 Task: Enable the option "Allow rebase merging" for the repository "JS".
Action: Mouse moved to (986, 197)
Screenshot: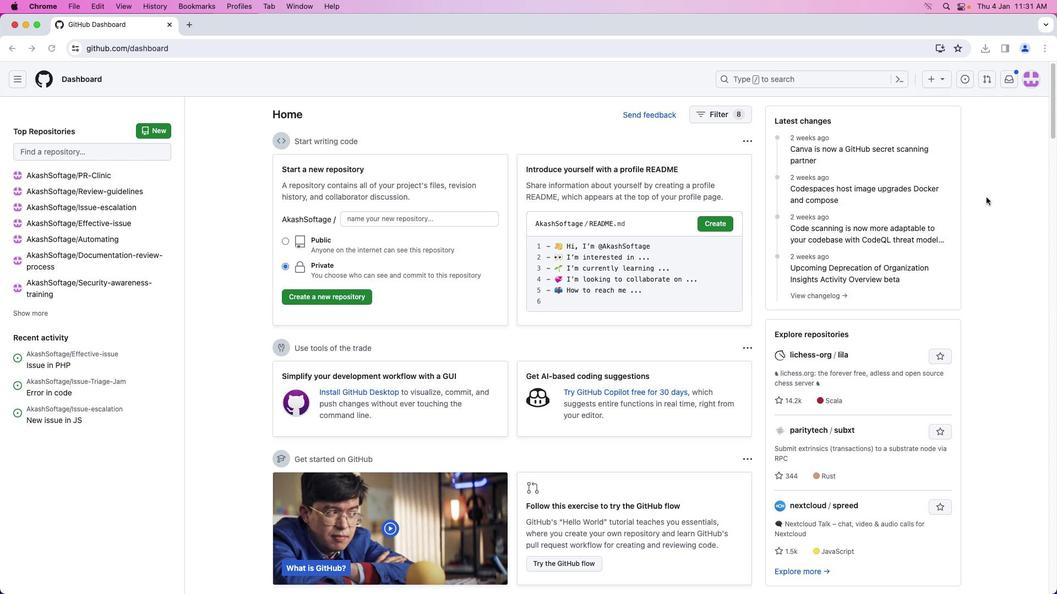 
Action: Mouse pressed left at (986, 197)
Screenshot: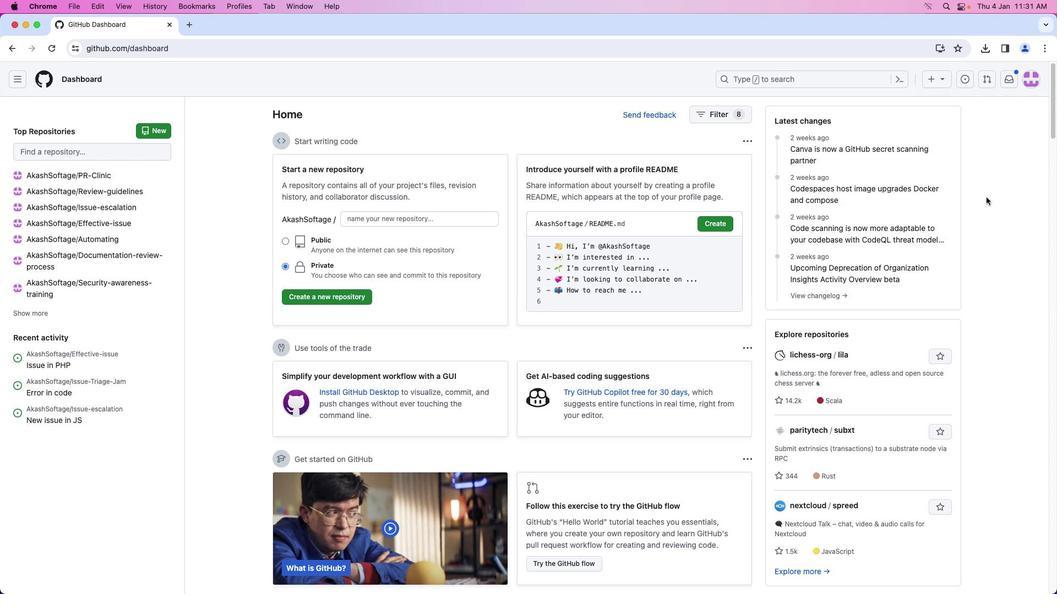 
Action: Mouse moved to (1028, 84)
Screenshot: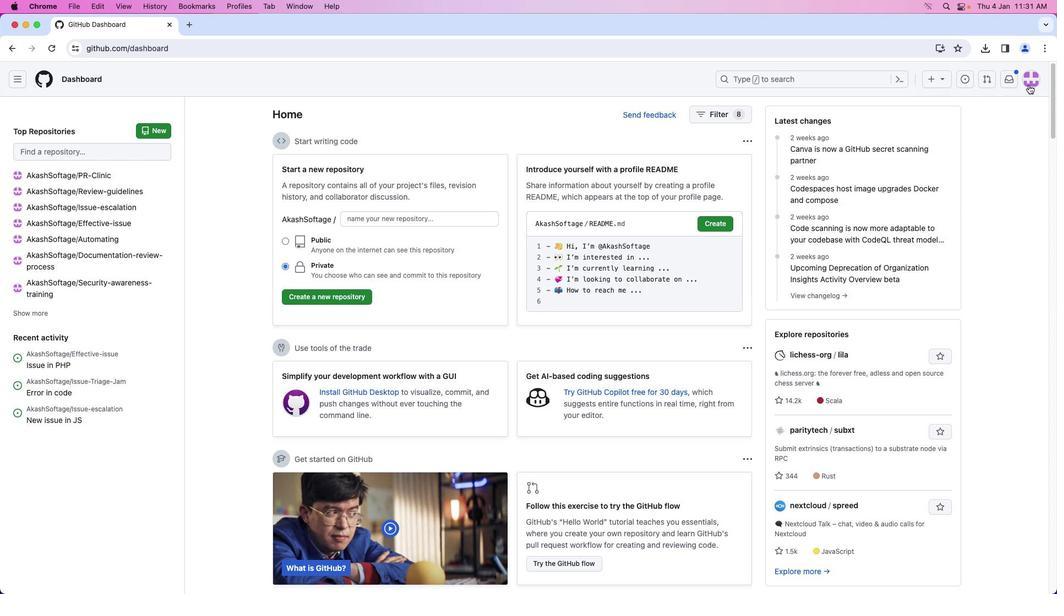 
Action: Mouse pressed left at (1028, 84)
Screenshot: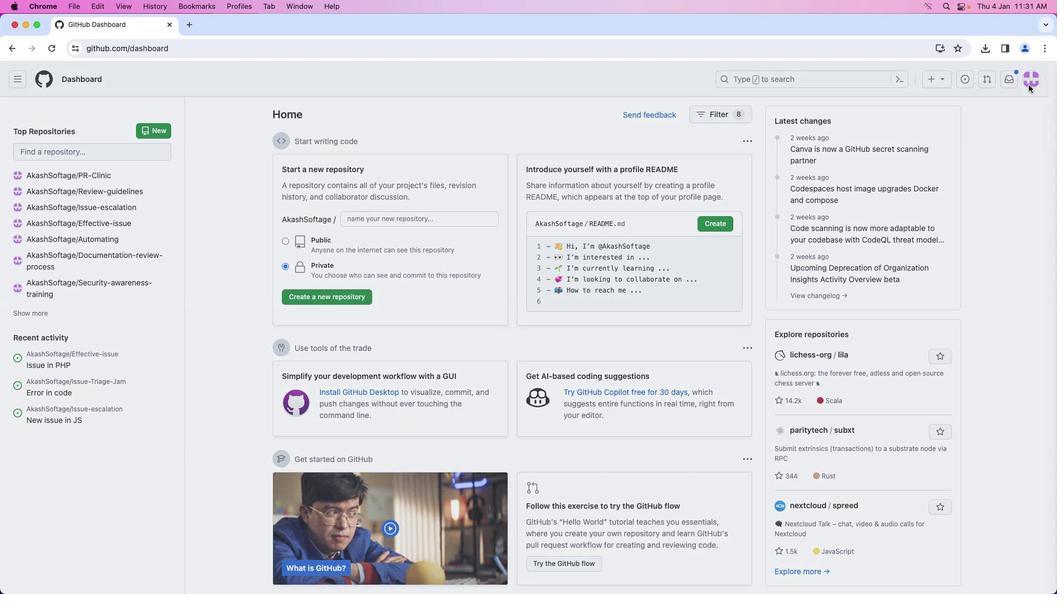 
Action: Mouse moved to (933, 183)
Screenshot: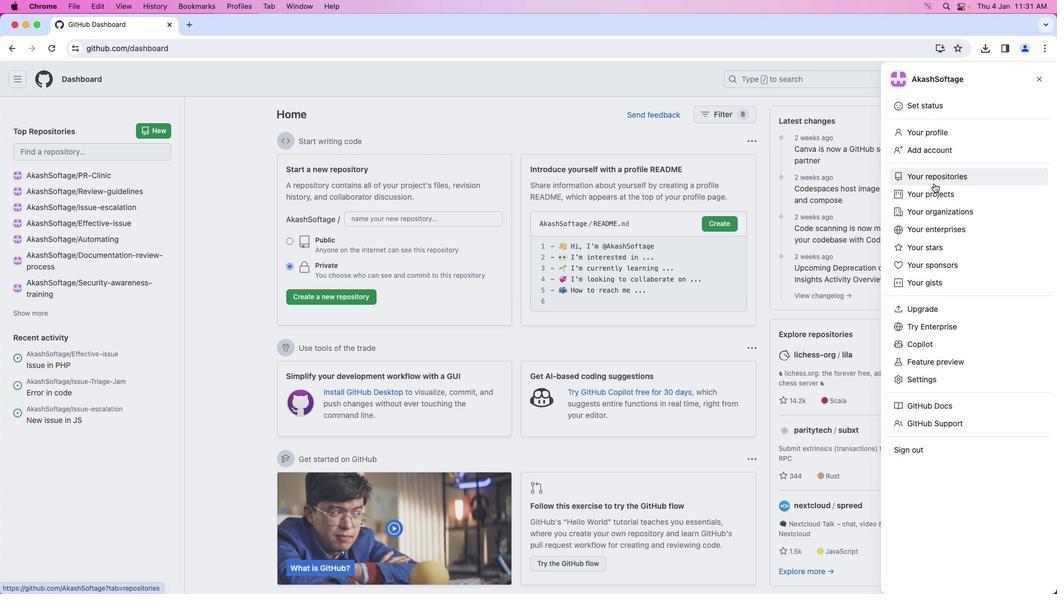 
Action: Mouse pressed left at (933, 183)
Screenshot: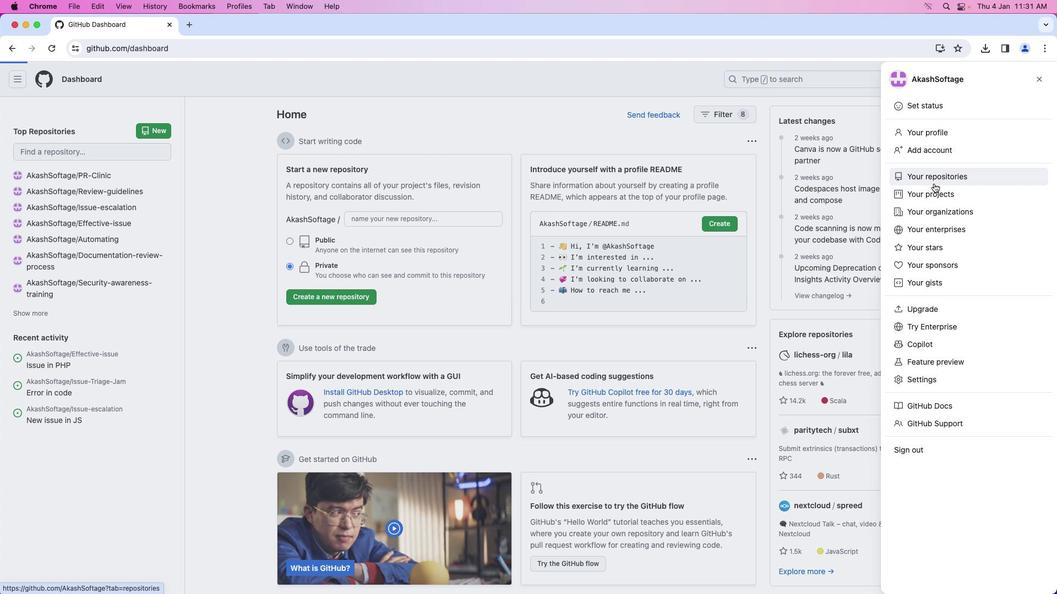 
Action: Mouse moved to (373, 178)
Screenshot: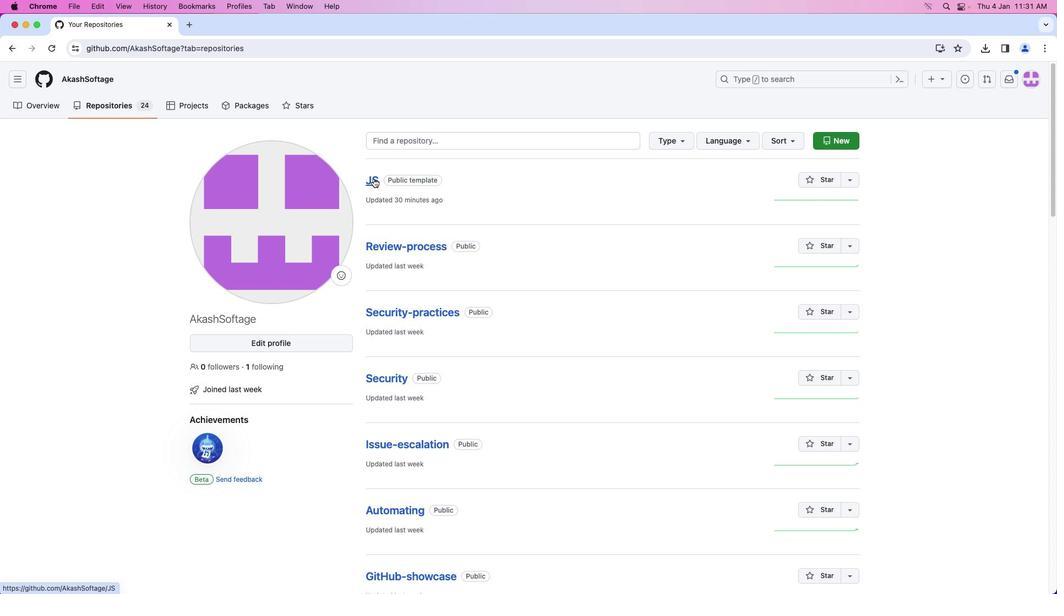 
Action: Mouse pressed left at (373, 178)
Screenshot: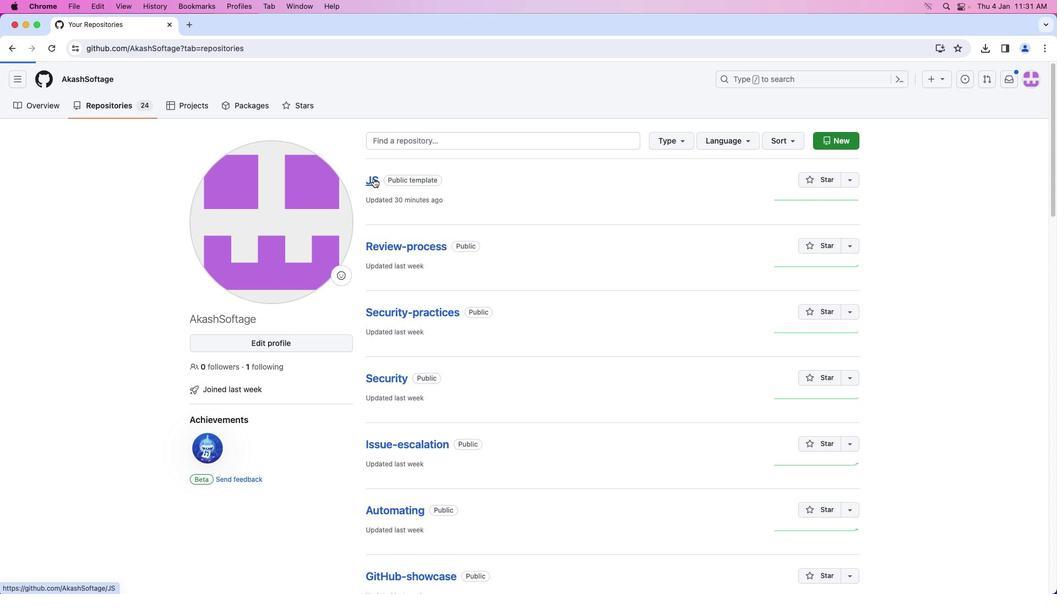 
Action: Mouse moved to (530, 109)
Screenshot: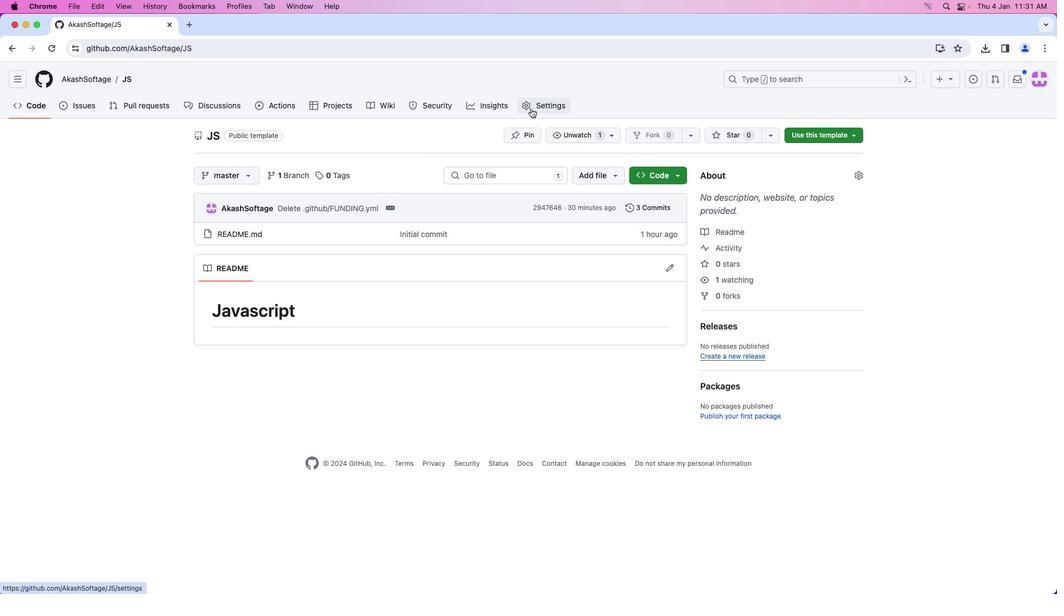 
Action: Mouse pressed left at (530, 109)
Screenshot: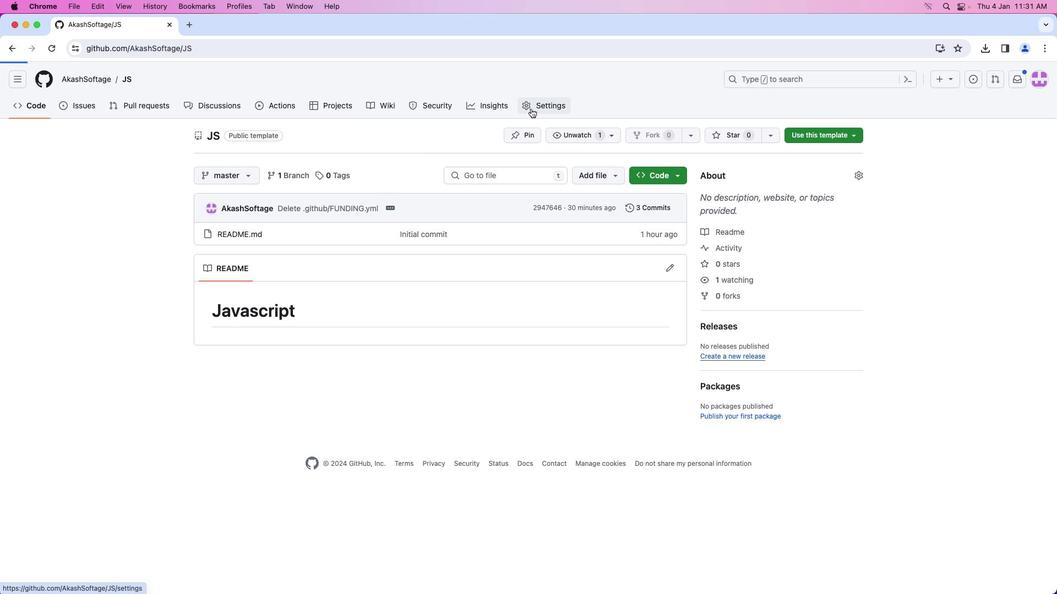 
Action: Mouse moved to (438, 193)
Screenshot: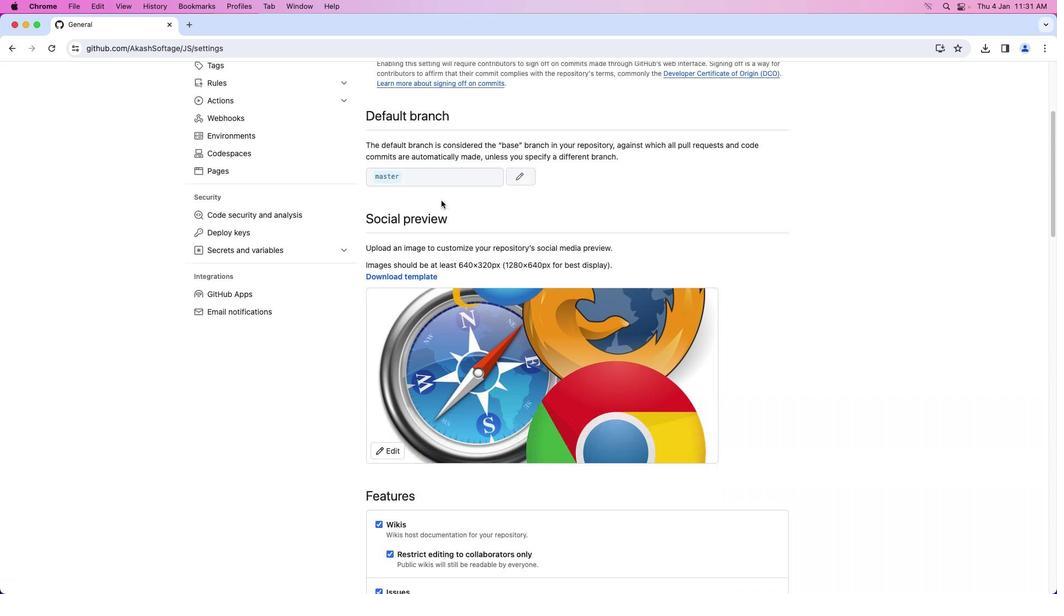 
Action: Mouse scrolled (438, 193) with delta (0, 0)
Screenshot: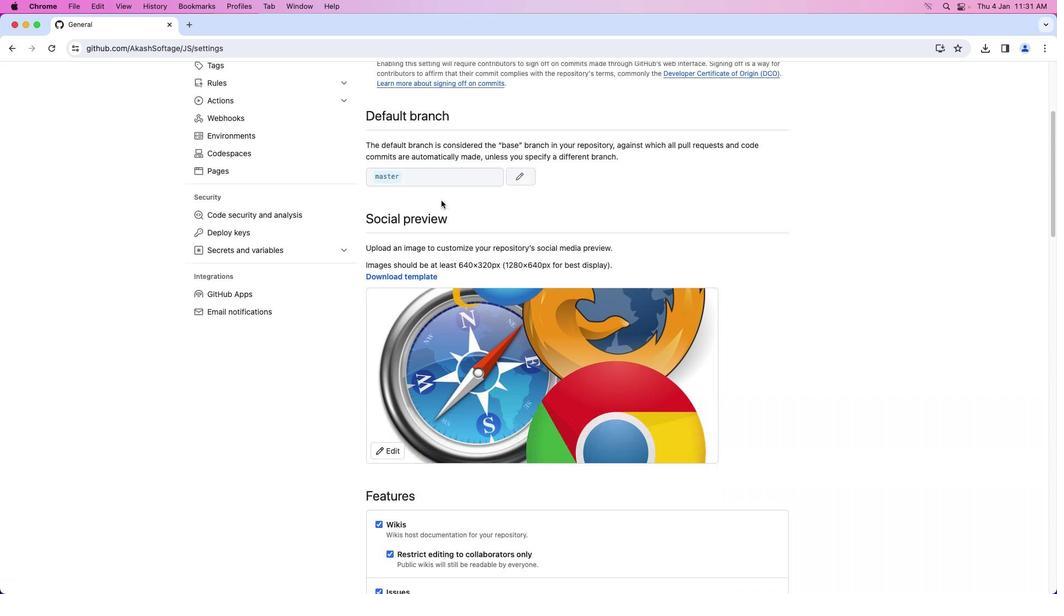 
Action: Mouse moved to (438, 195)
Screenshot: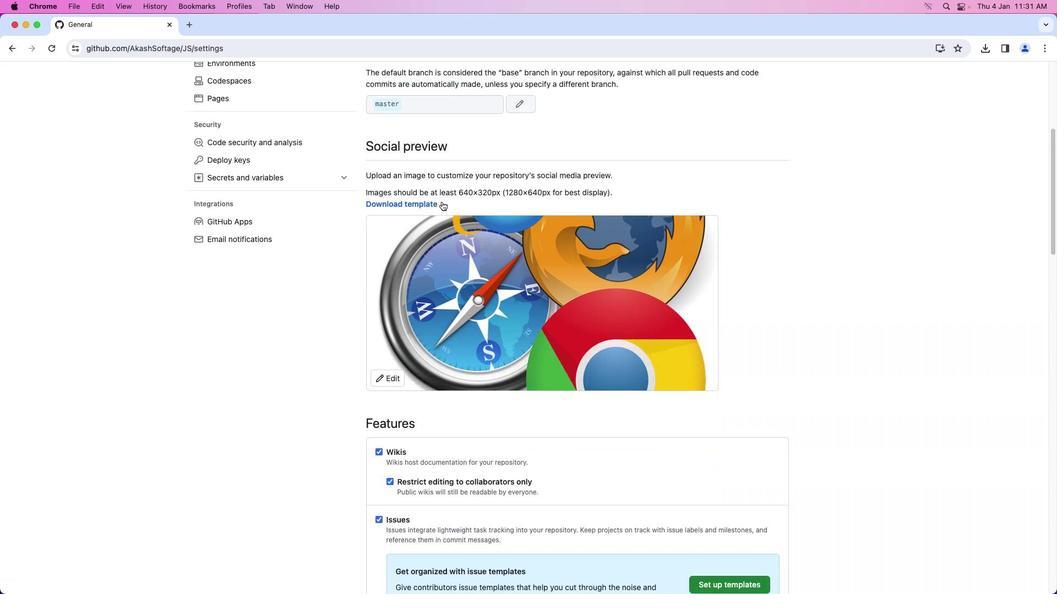 
Action: Mouse scrolled (438, 195) with delta (0, 0)
Screenshot: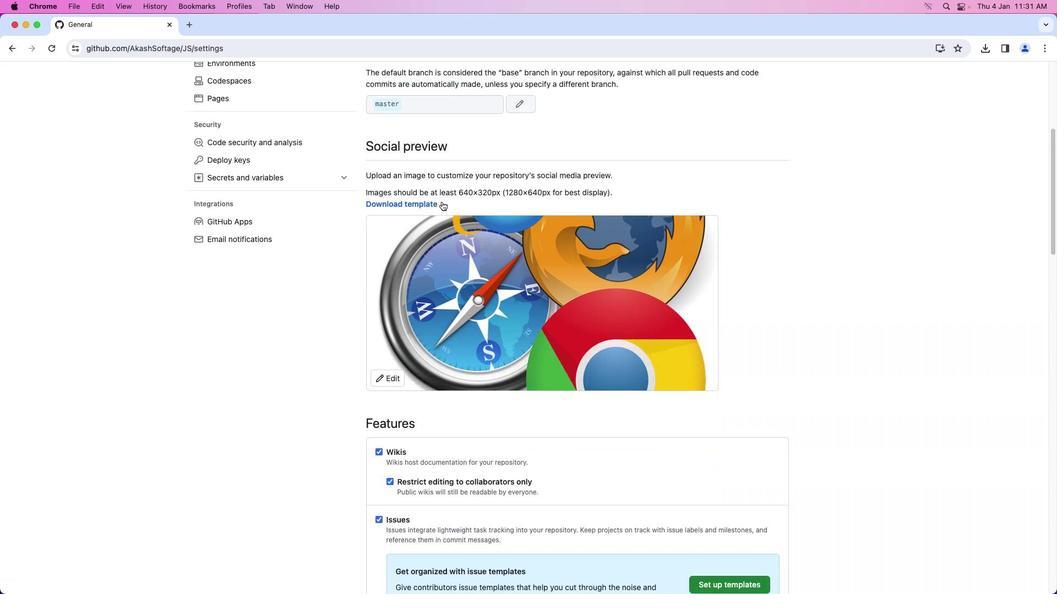 
Action: Mouse moved to (438, 196)
Screenshot: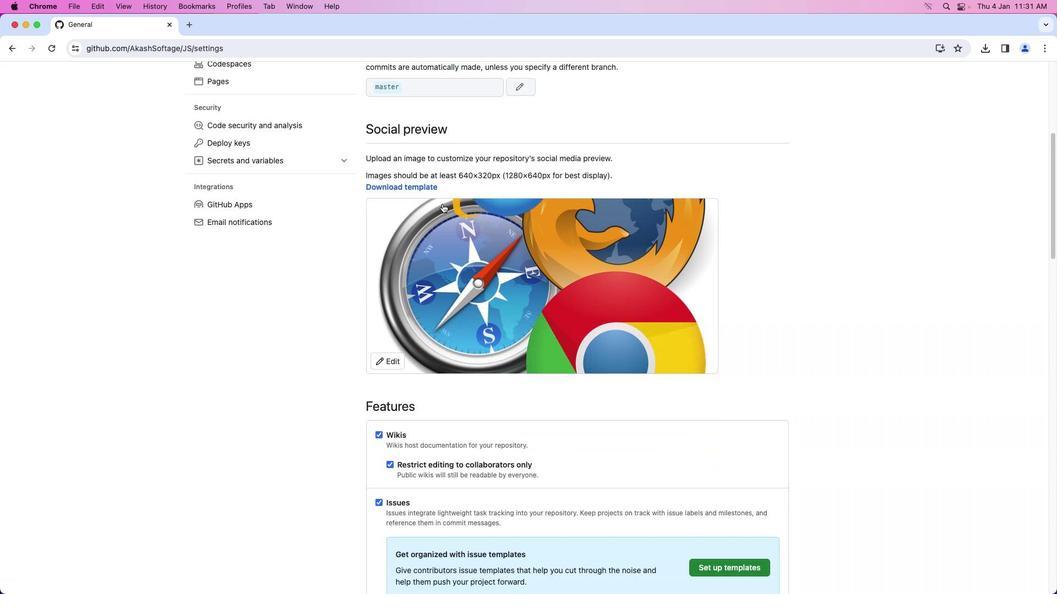 
Action: Mouse scrolled (438, 196) with delta (0, -1)
Screenshot: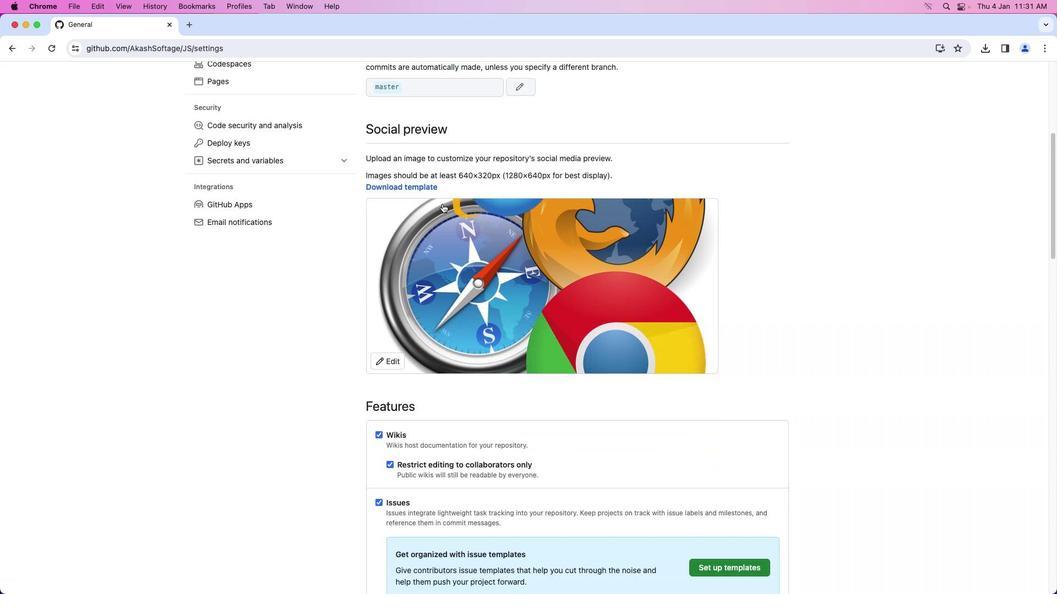 
Action: Mouse moved to (438, 197)
Screenshot: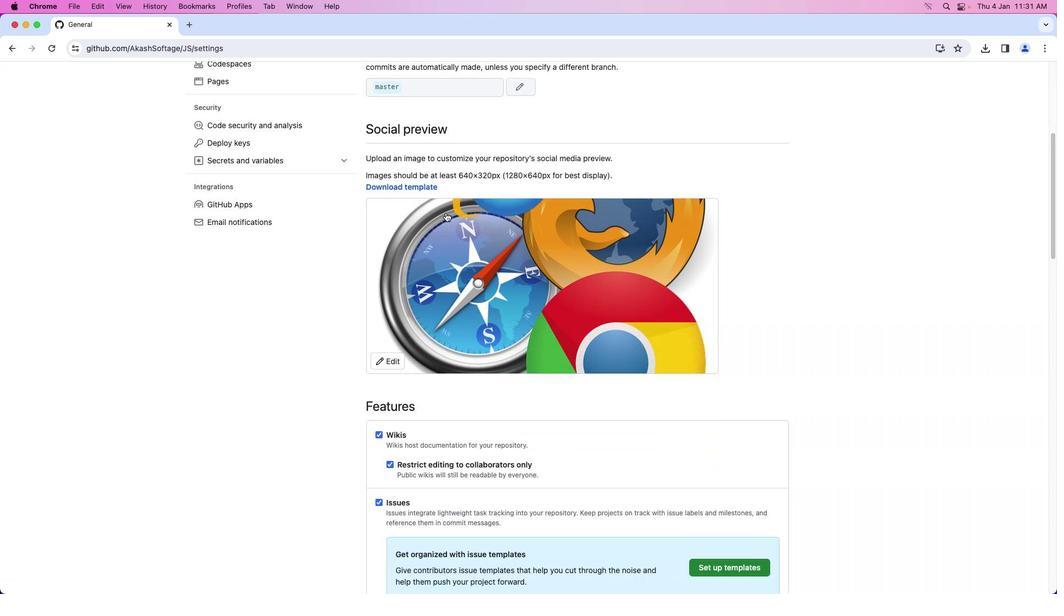 
Action: Mouse scrolled (438, 197) with delta (0, -2)
Screenshot: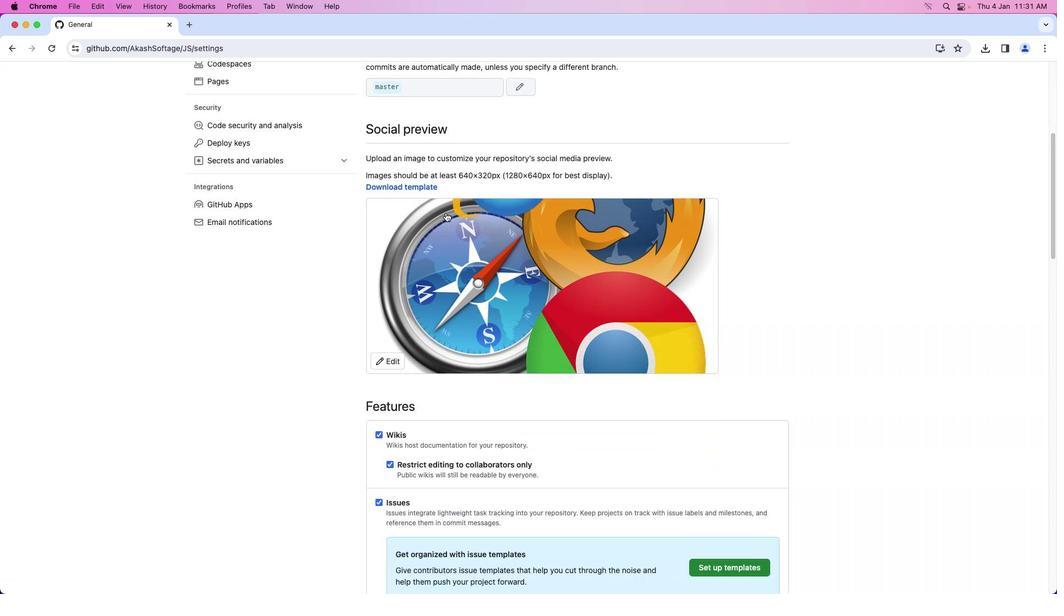 
Action: Mouse moved to (439, 198)
Screenshot: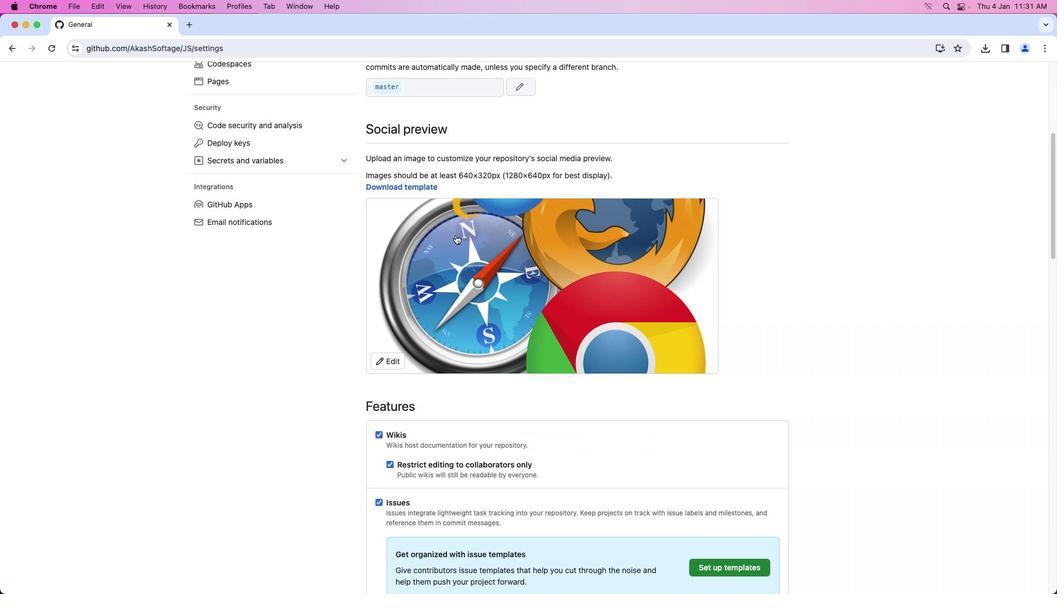 
Action: Mouse scrolled (439, 198) with delta (0, -2)
Screenshot: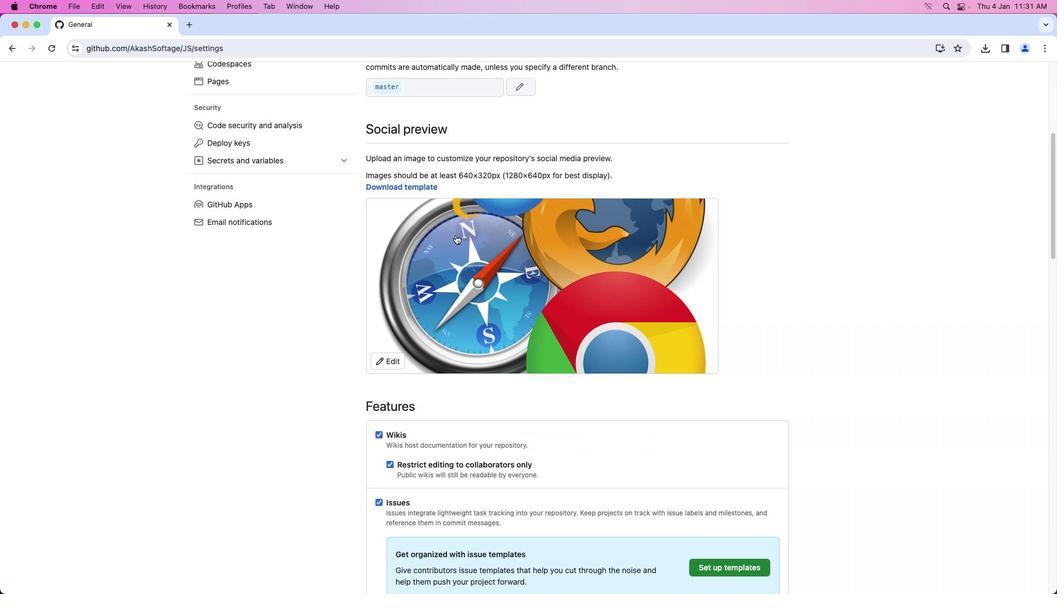 
Action: Mouse moved to (459, 237)
Screenshot: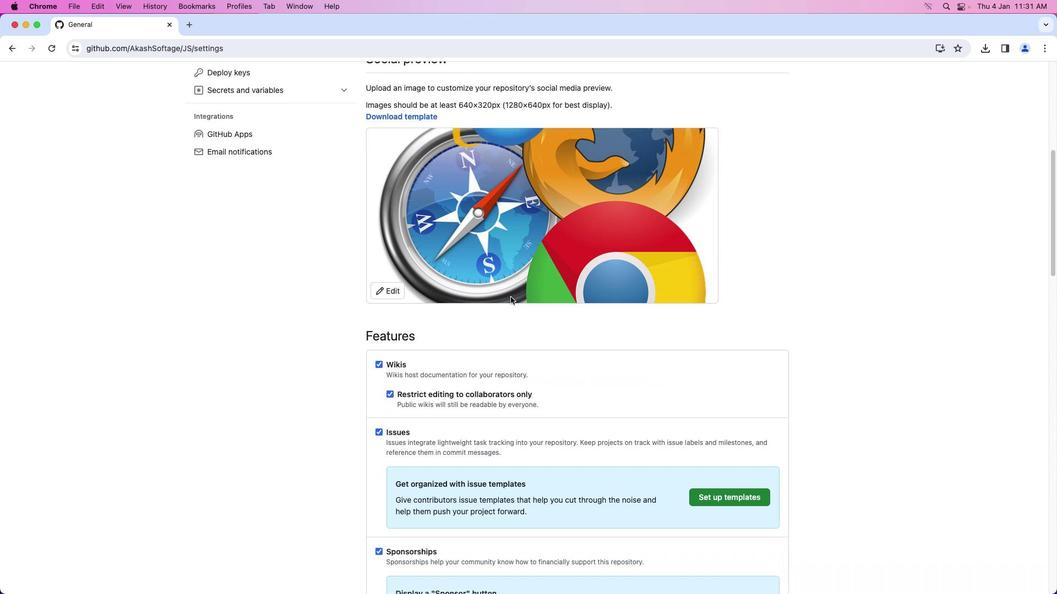 
Action: Mouse scrolled (459, 237) with delta (0, 0)
Screenshot: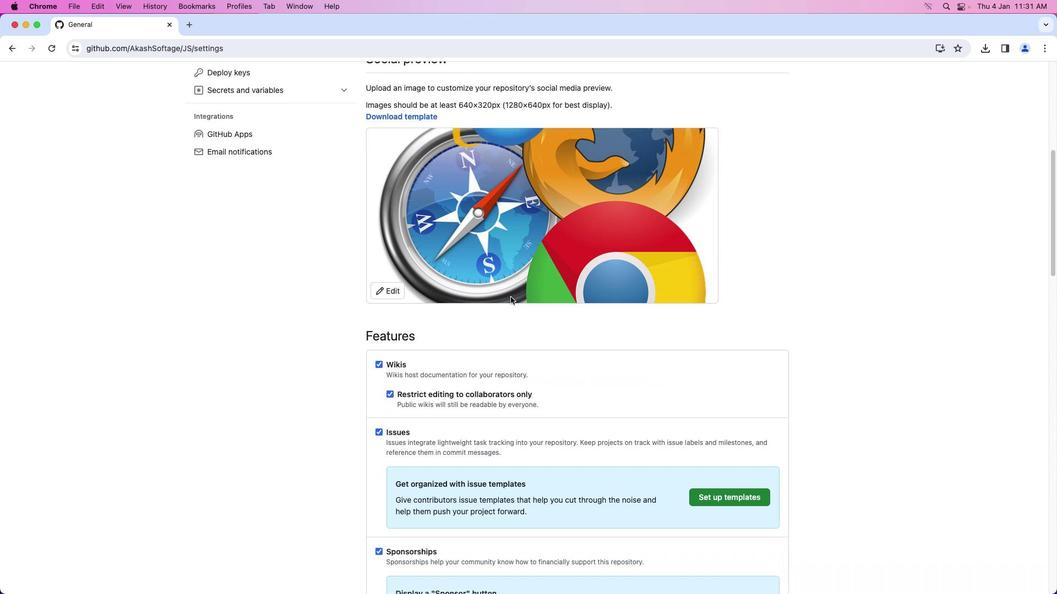 
Action: Mouse moved to (469, 243)
Screenshot: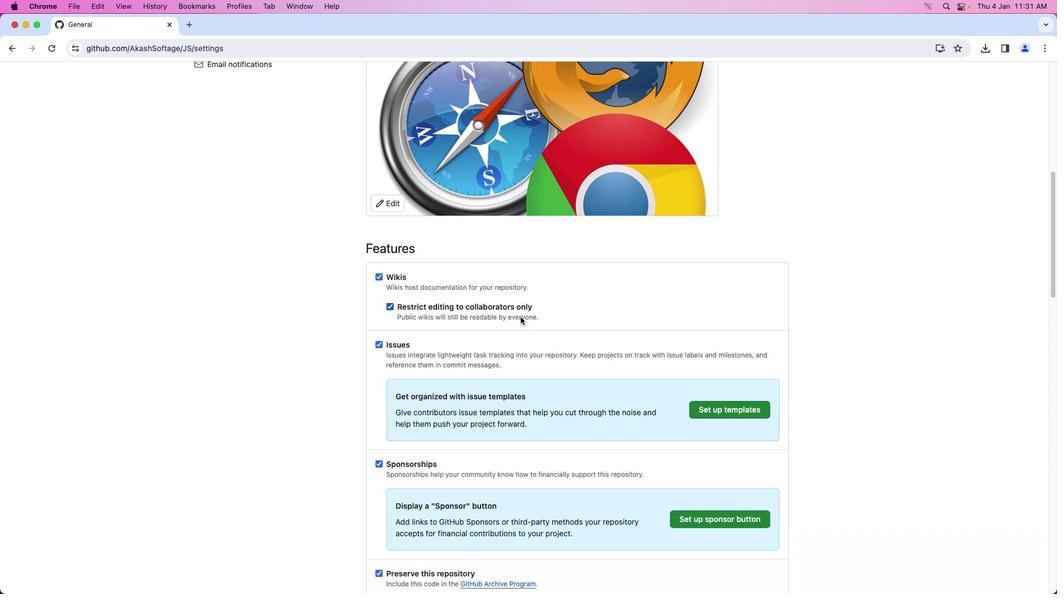 
Action: Mouse scrolled (469, 243) with delta (0, 0)
Screenshot: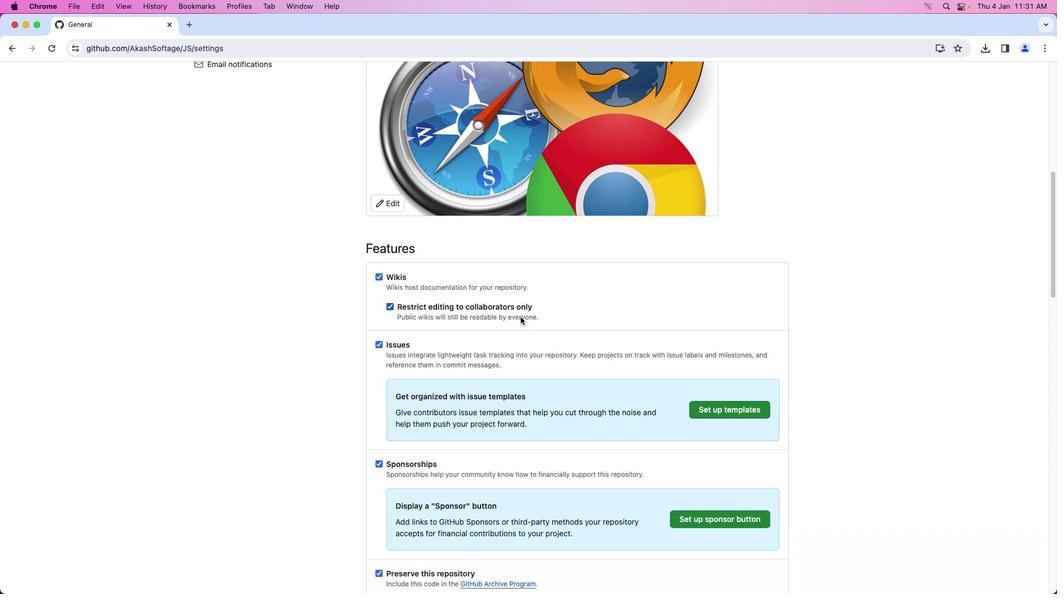 
Action: Mouse moved to (486, 263)
Screenshot: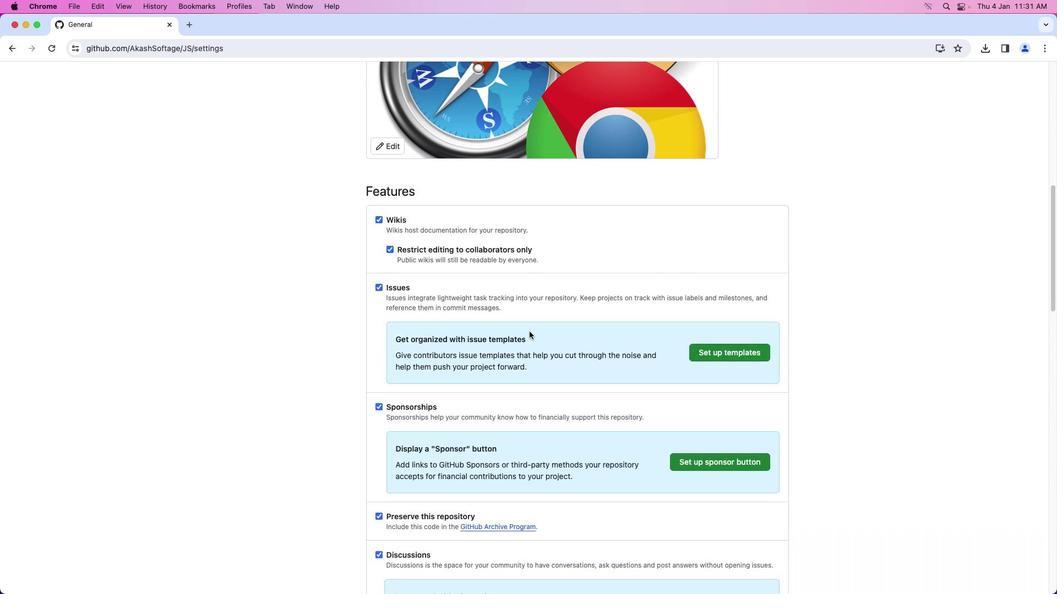 
Action: Mouse scrolled (486, 263) with delta (0, -1)
Screenshot: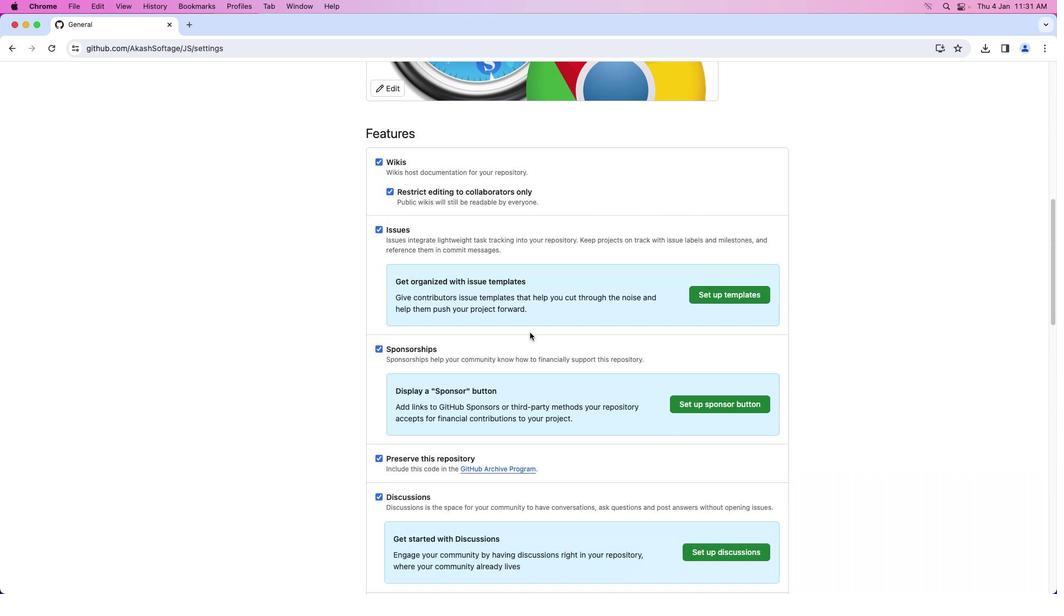 
Action: Mouse moved to (497, 275)
Screenshot: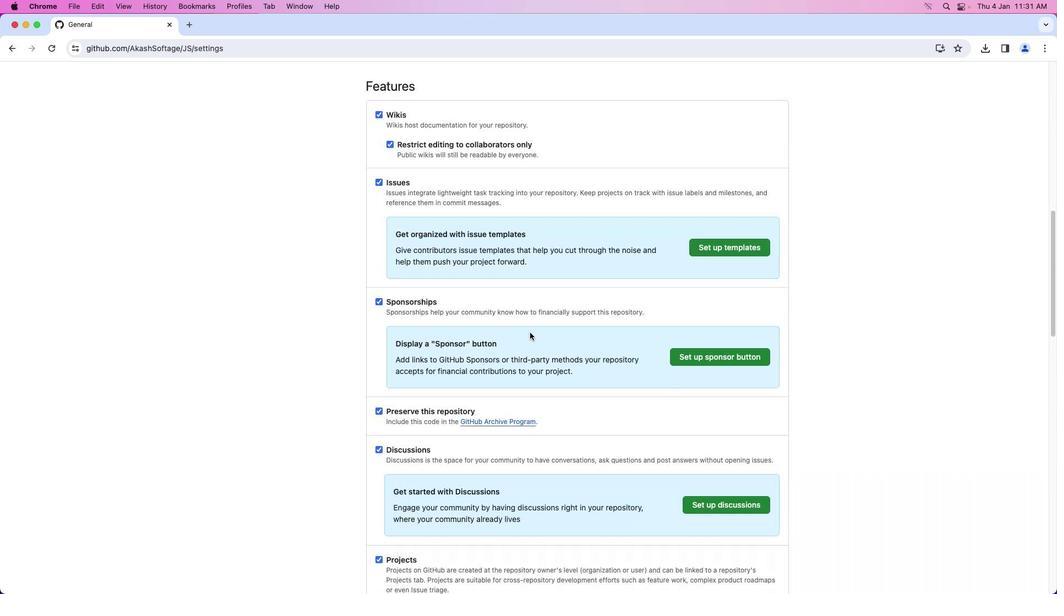 
Action: Mouse scrolled (497, 275) with delta (0, -1)
Screenshot: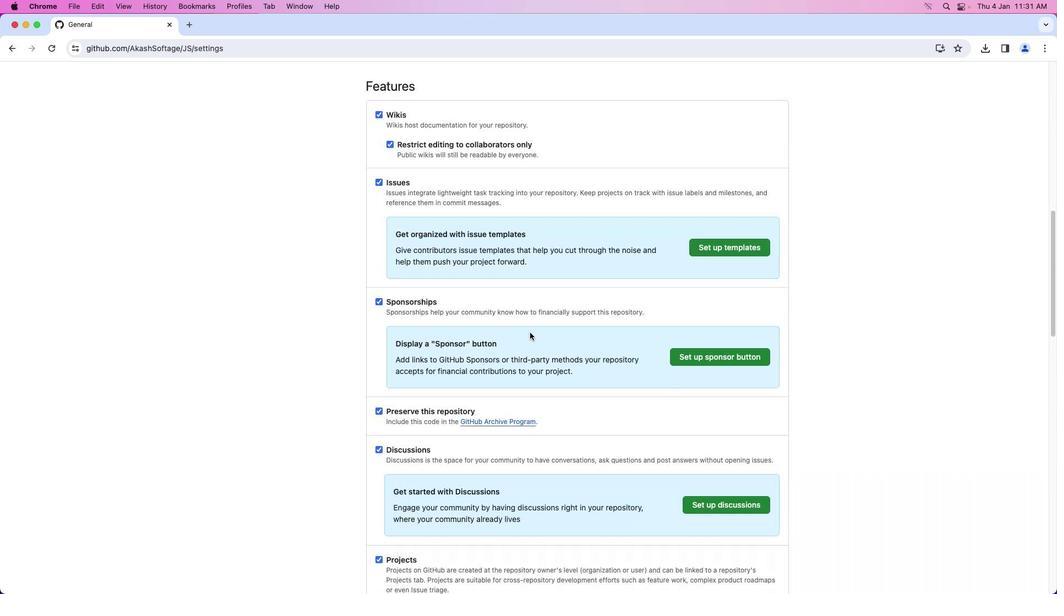 
Action: Mouse moved to (503, 285)
Screenshot: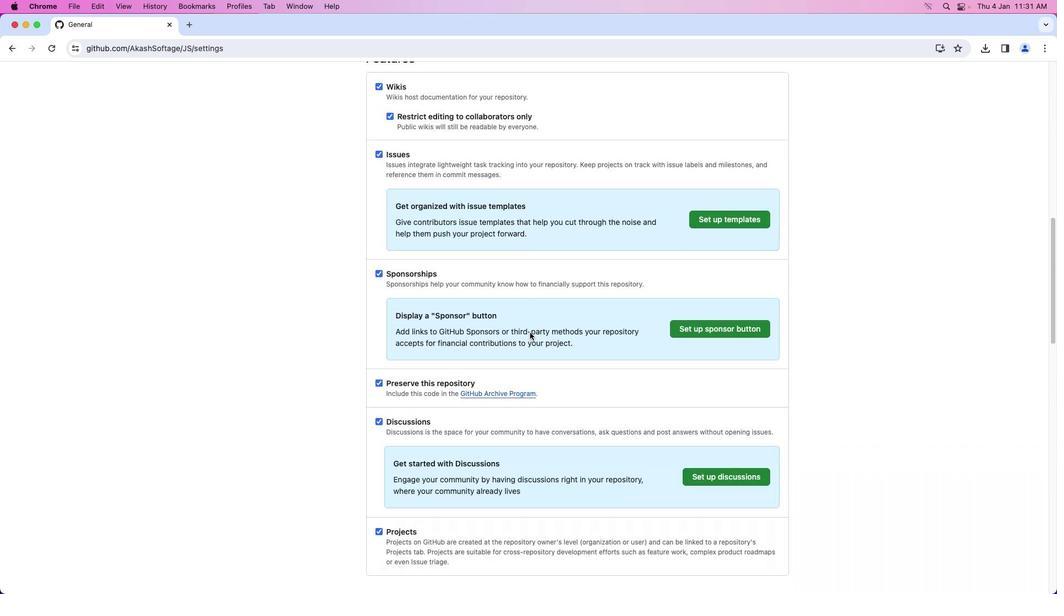 
Action: Mouse scrolled (503, 285) with delta (0, -2)
Screenshot: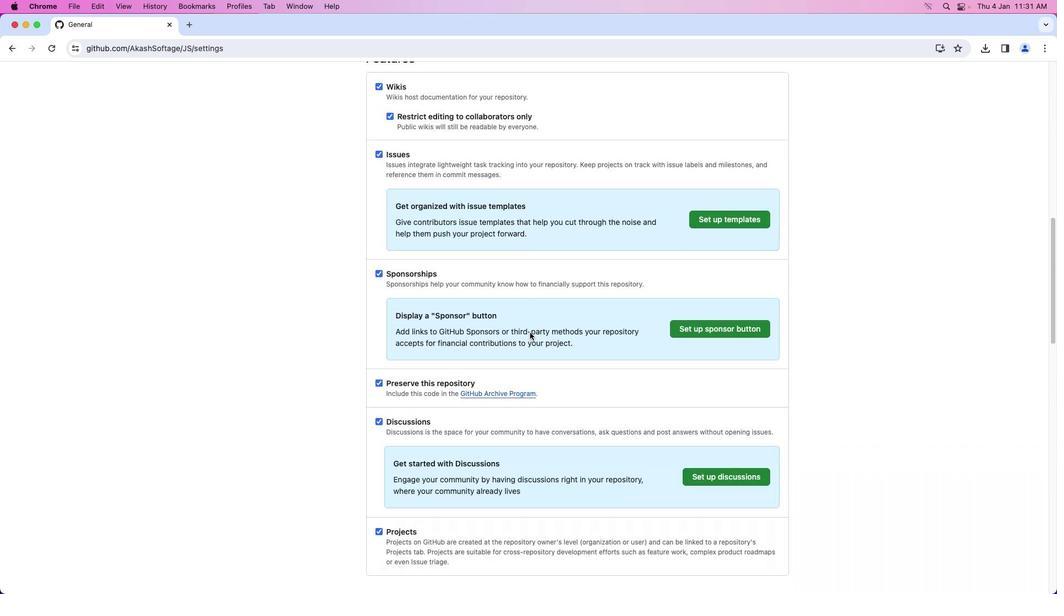 
Action: Mouse moved to (519, 315)
Screenshot: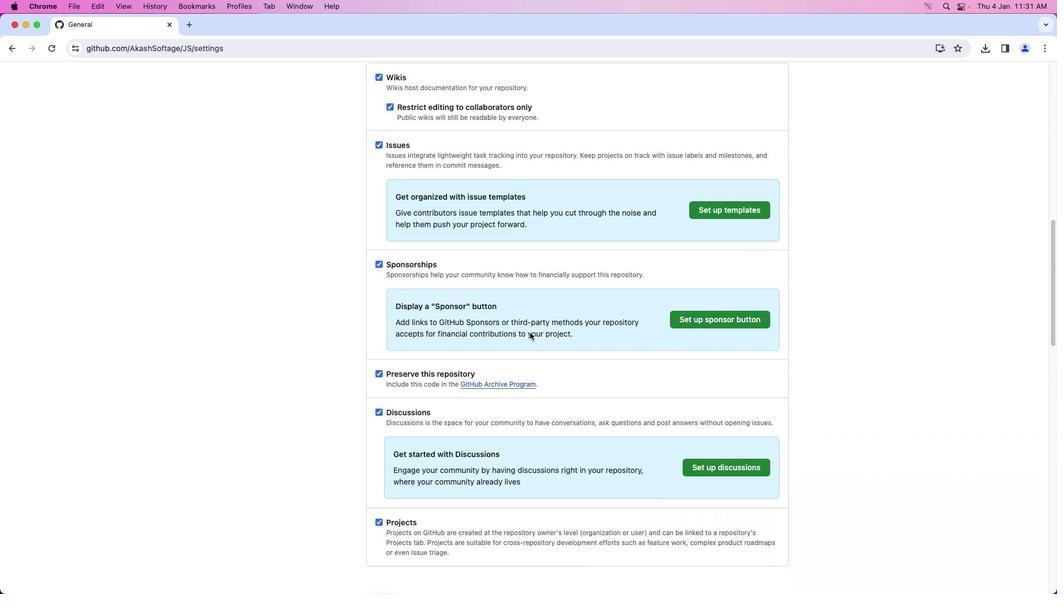 
Action: Mouse scrolled (519, 315) with delta (0, -2)
Screenshot: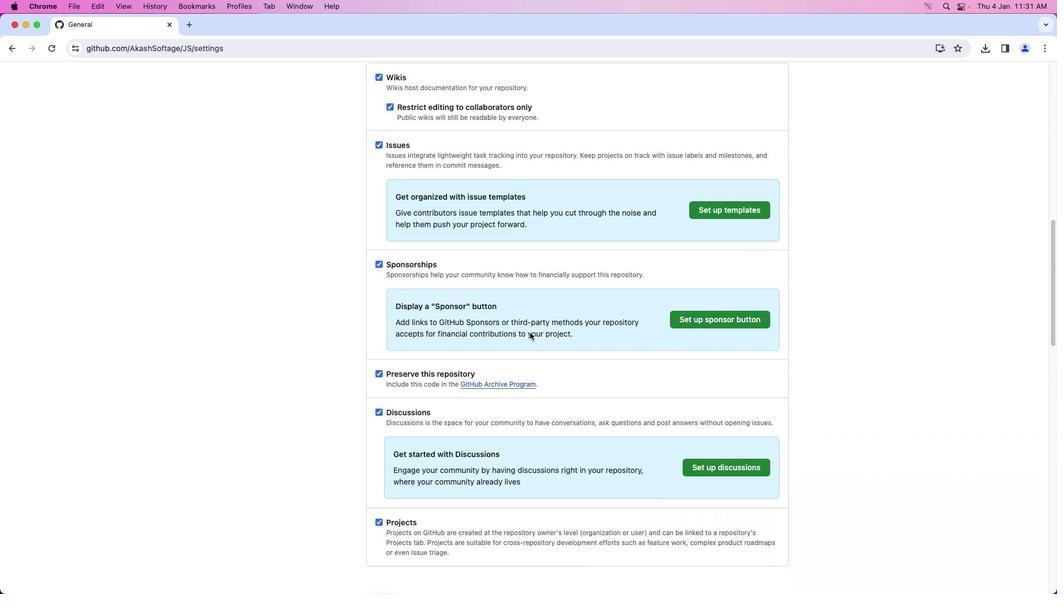 
Action: Mouse moved to (530, 333)
Screenshot: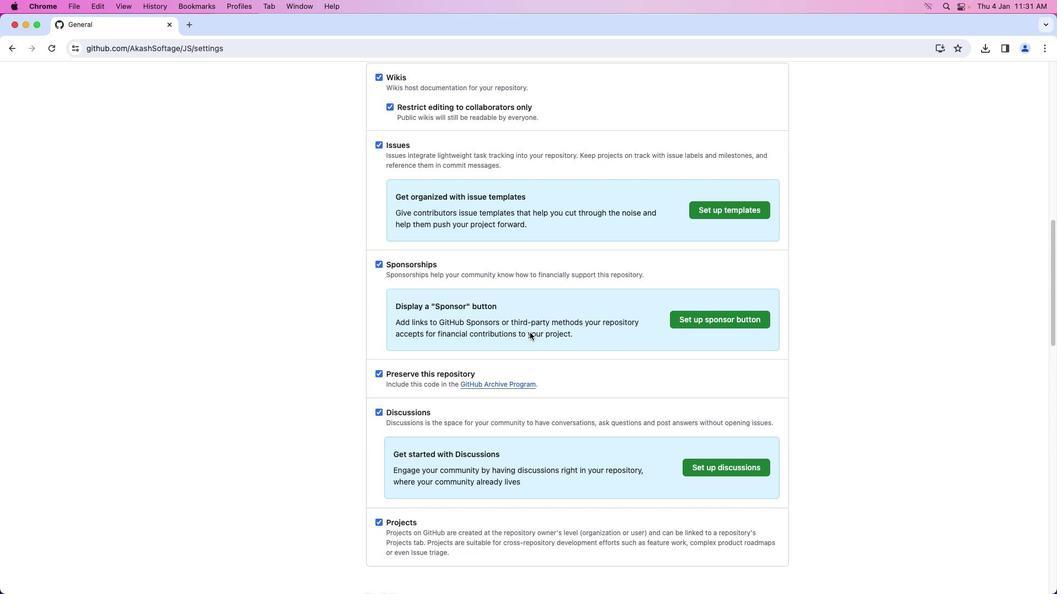 
Action: Mouse scrolled (530, 333) with delta (0, 0)
Screenshot: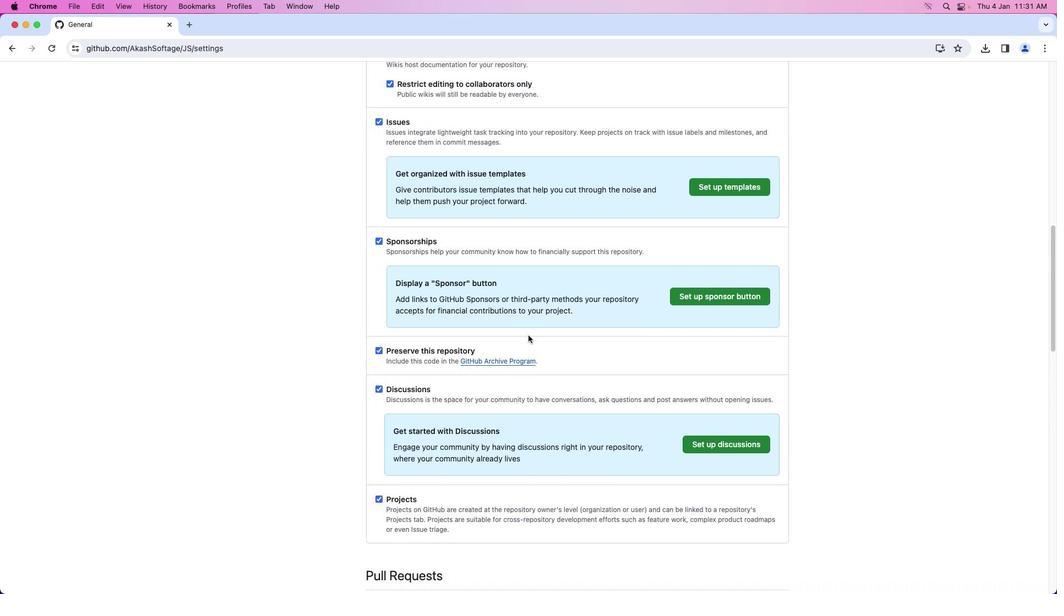 
Action: Mouse moved to (529, 333)
Screenshot: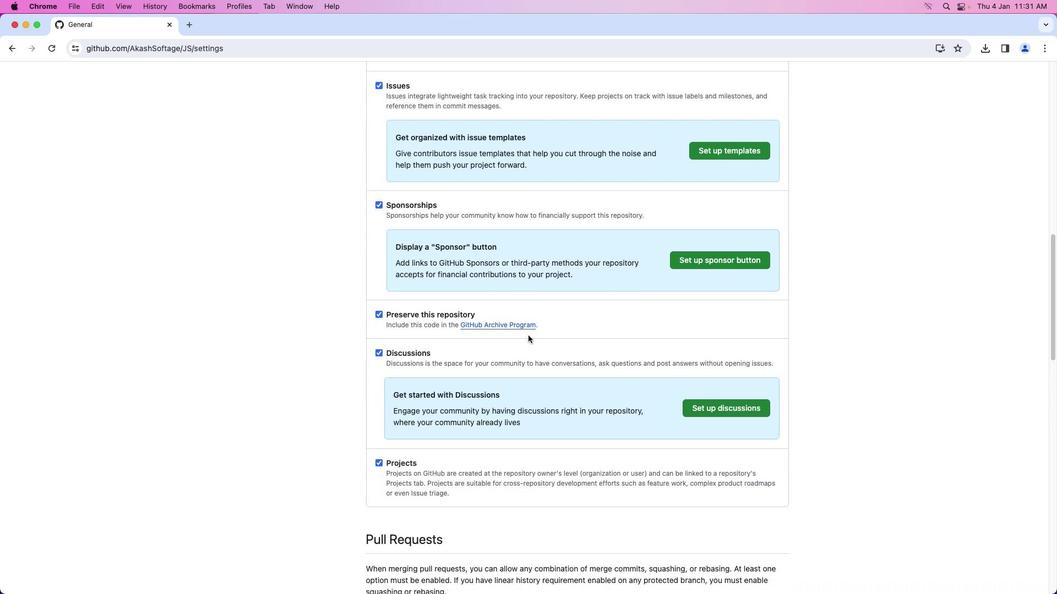 
Action: Mouse scrolled (529, 333) with delta (0, 0)
Screenshot: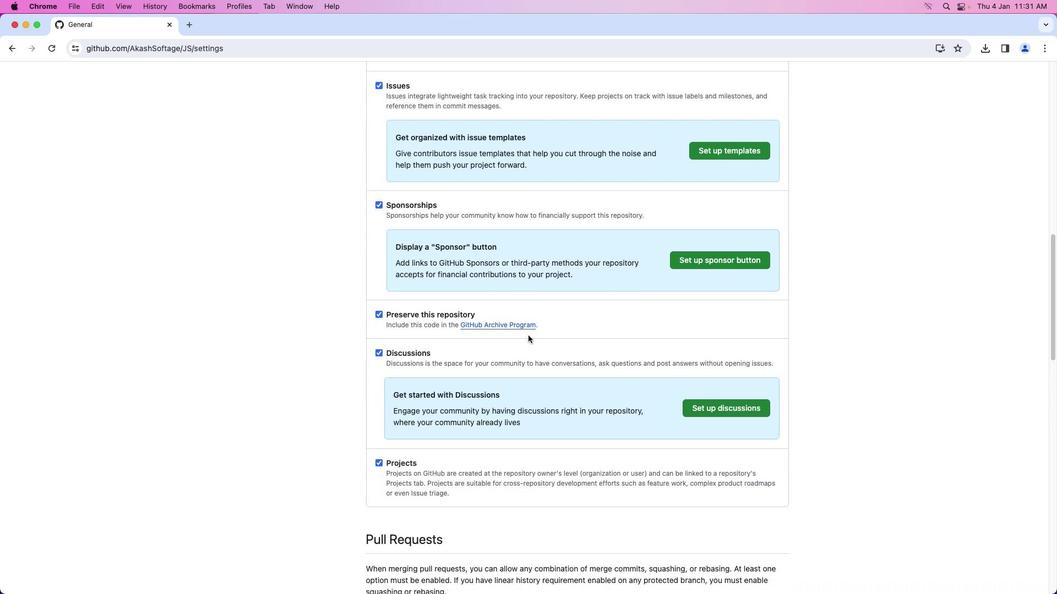 
Action: Mouse moved to (528, 335)
Screenshot: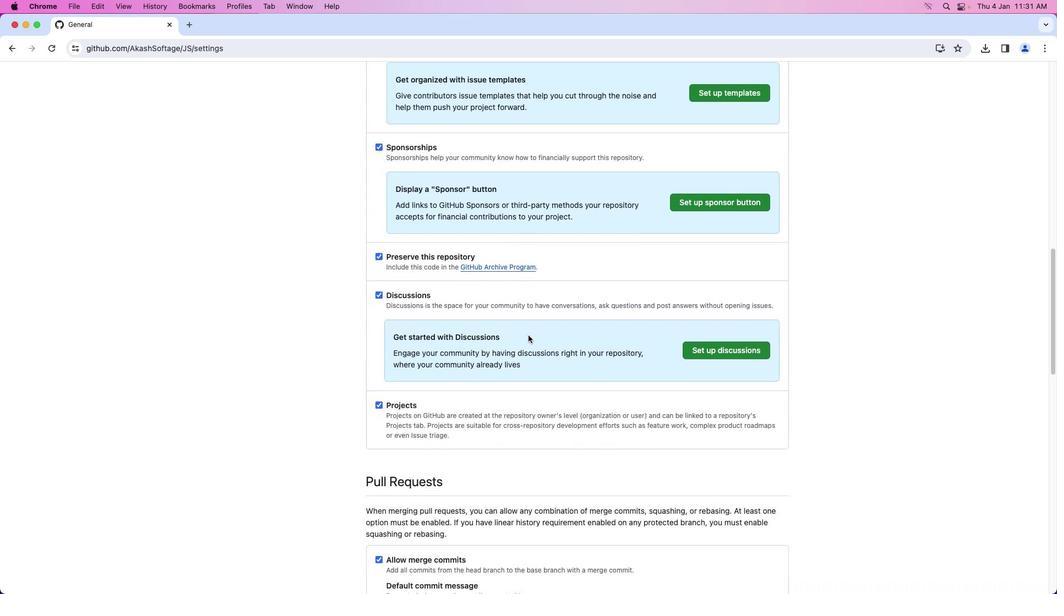 
Action: Mouse scrolled (528, 335) with delta (0, 0)
Screenshot: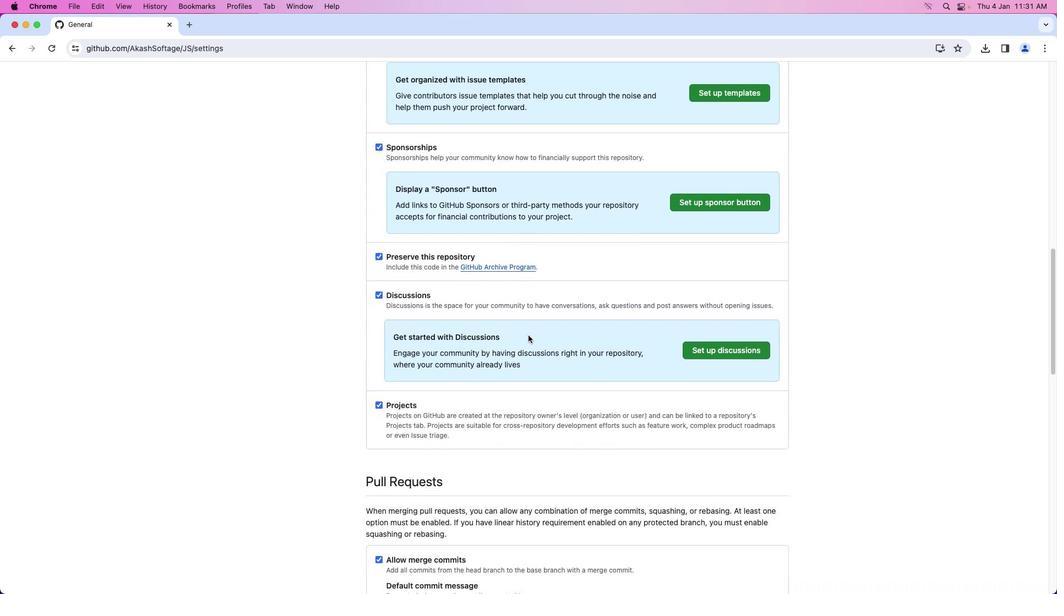 
Action: Mouse moved to (528, 335)
Screenshot: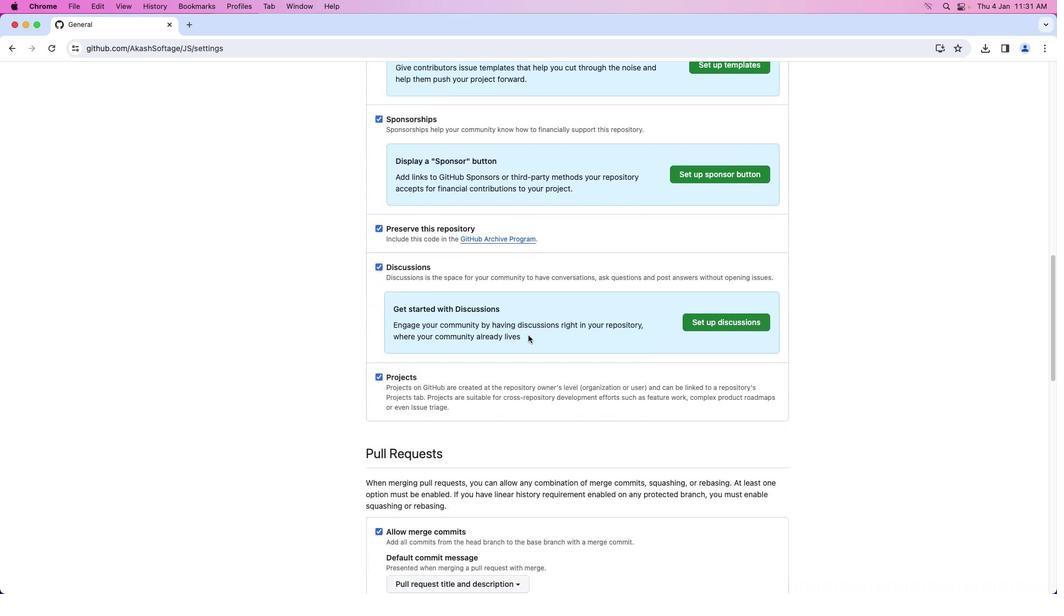 
Action: Mouse scrolled (528, 335) with delta (0, -1)
Screenshot: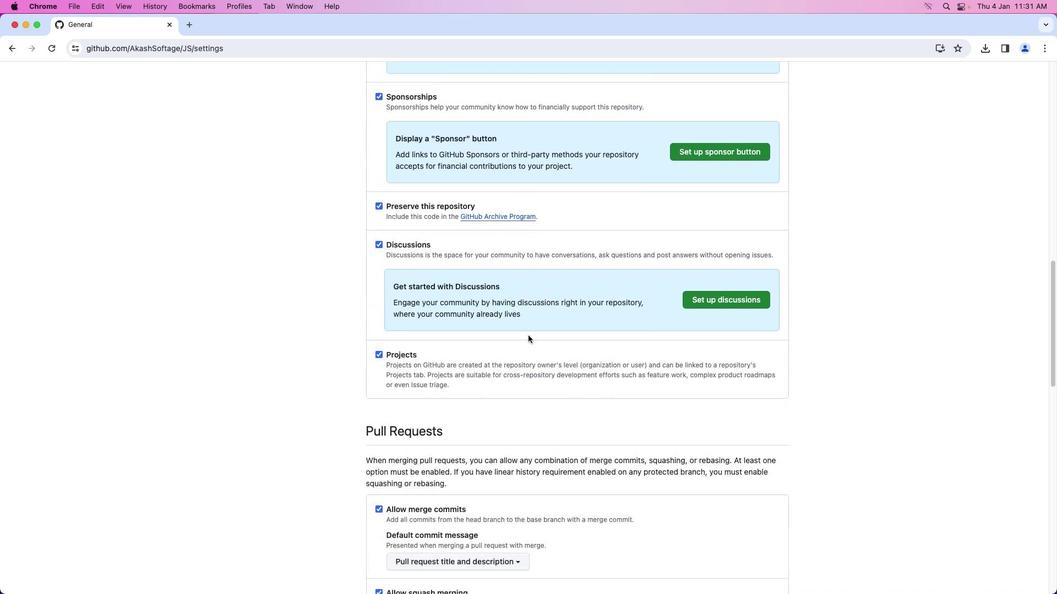 
Action: Mouse moved to (528, 335)
Screenshot: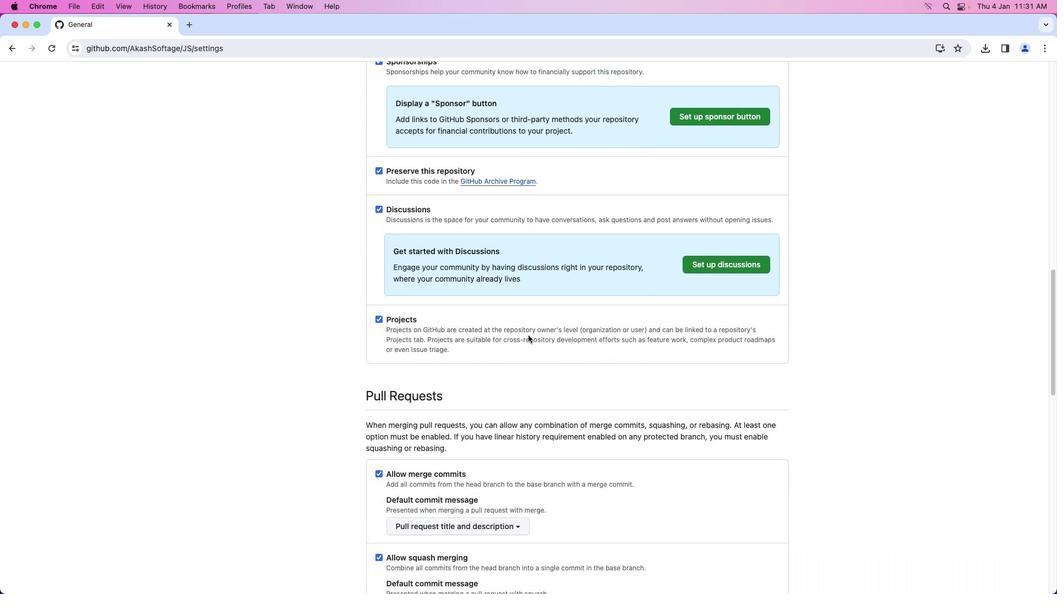 
Action: Mouse scrolled (528, 335) with delta (0, -1)
Screenshot: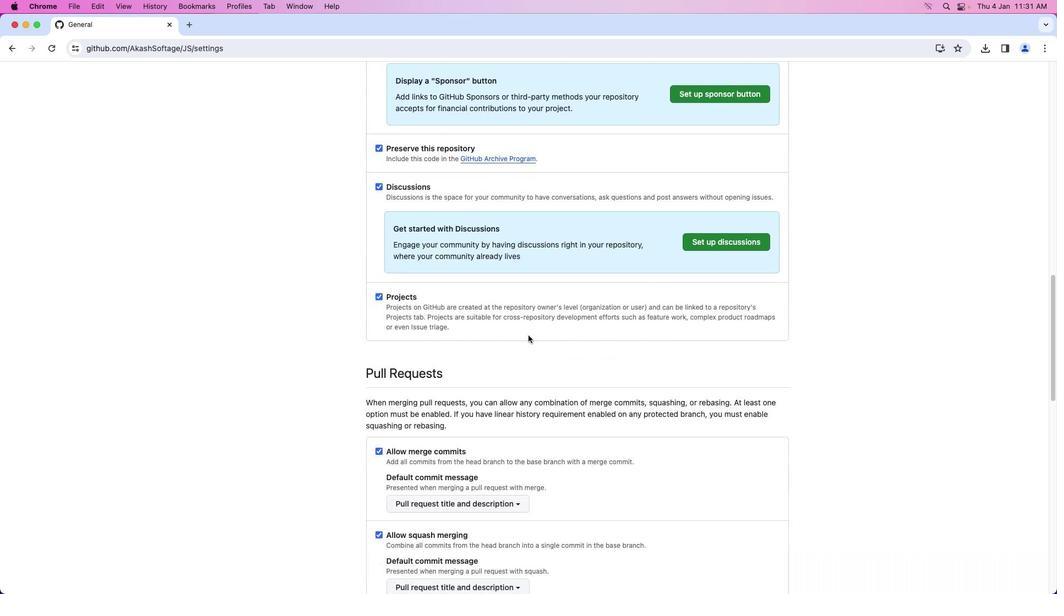 
Action: Mouse scrolled (528, 335) with delta (0, -1)
Screenshot: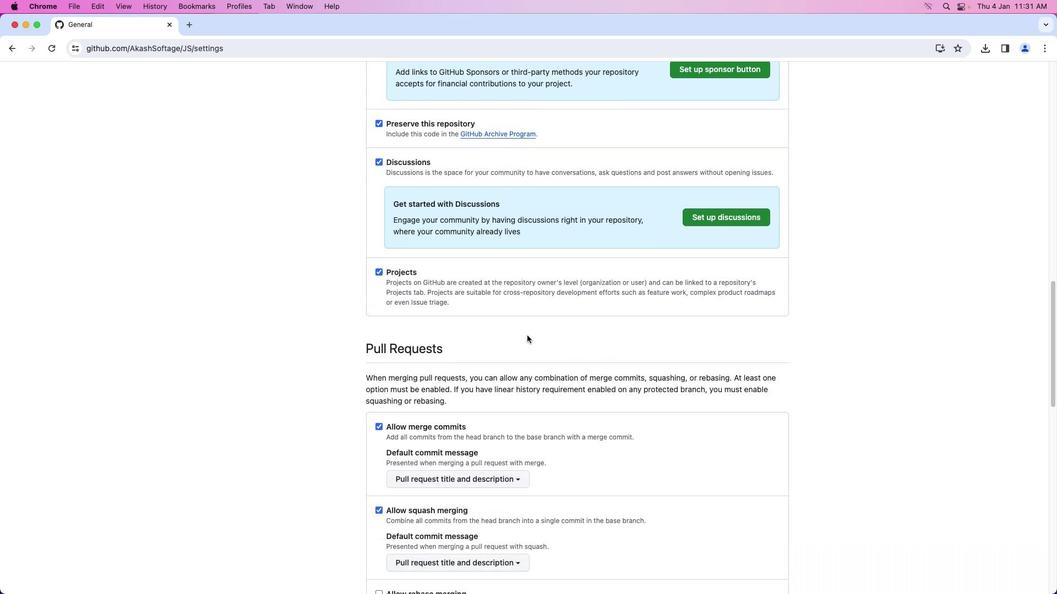 
Action: Mouse moved to (526, 335)
Screenshot: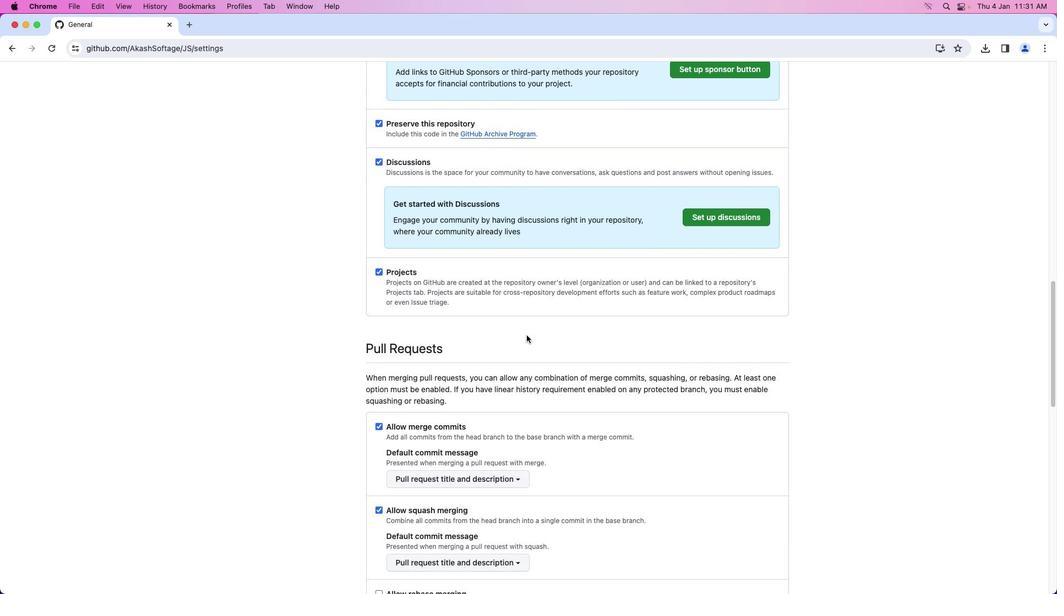 
Action: Mouse scrolled (526, 335) with delta (0, 0)
Screenshot: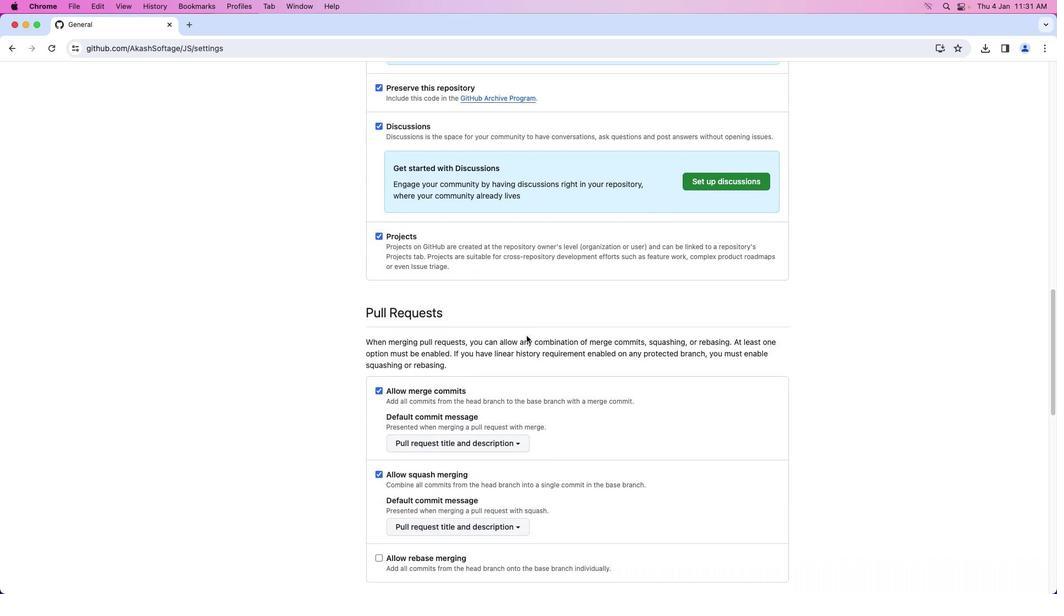 
Action: Mouse scrolled (526, 335) with delta (0, 0)
Screenshot: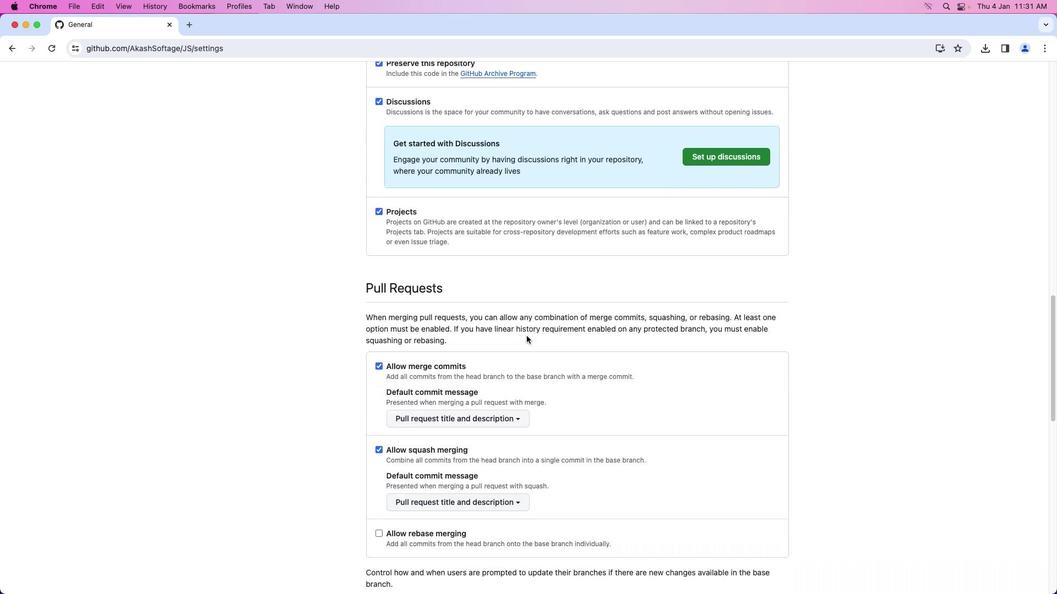 
Action: Mouse scrolled (526, 335) with delta (0, 0)
Screenshot: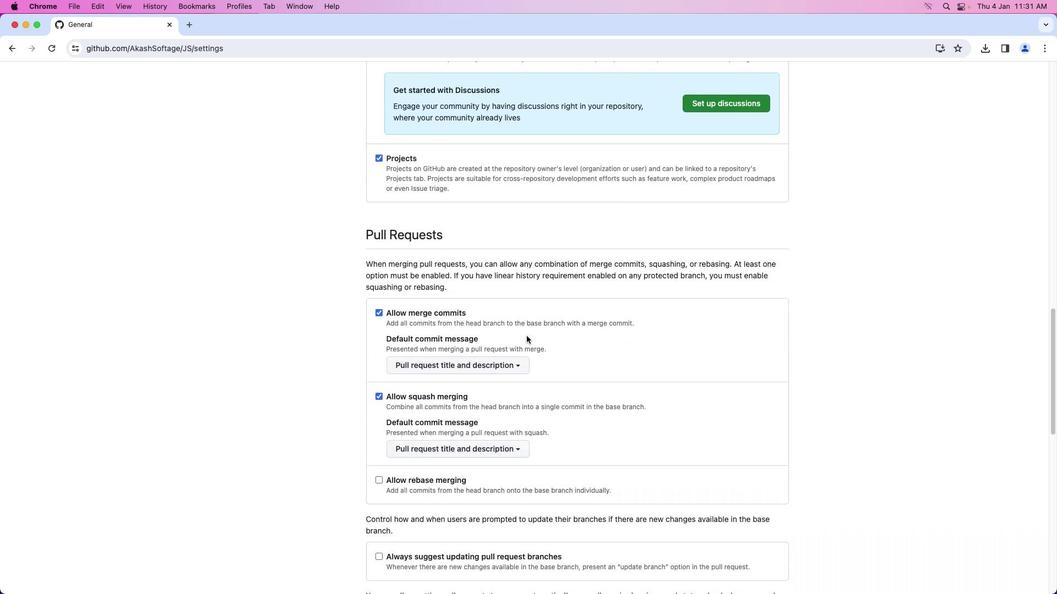 
Action: Mouse moved to (526, 335)
Screenshot: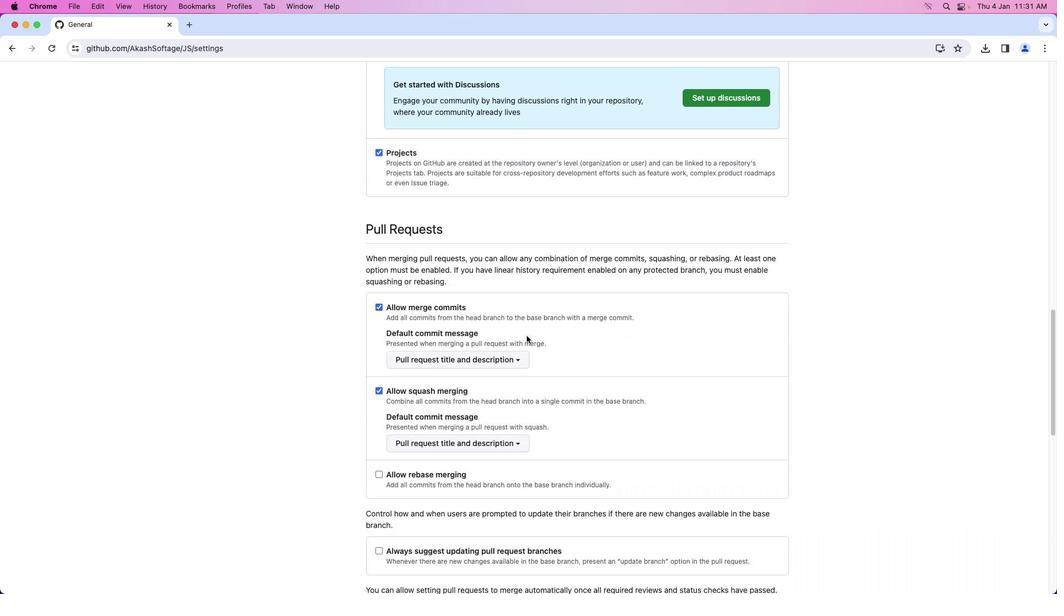 
Action: Mouse scrolled (526, 335) with delta (0, -1)
Screenshot: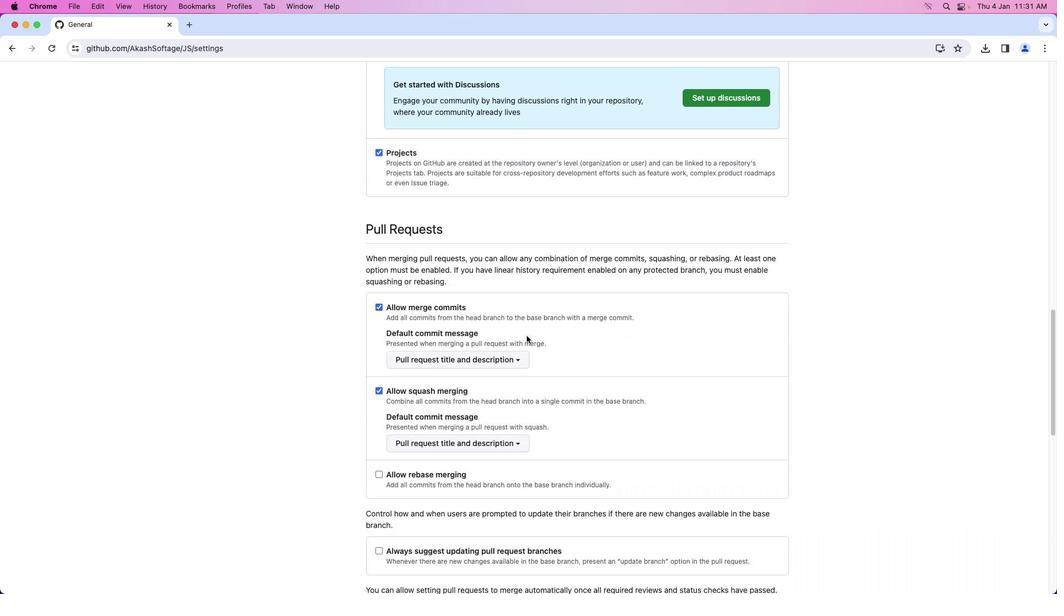 
Action: Mouse moved to (526, 335)
Screenshot: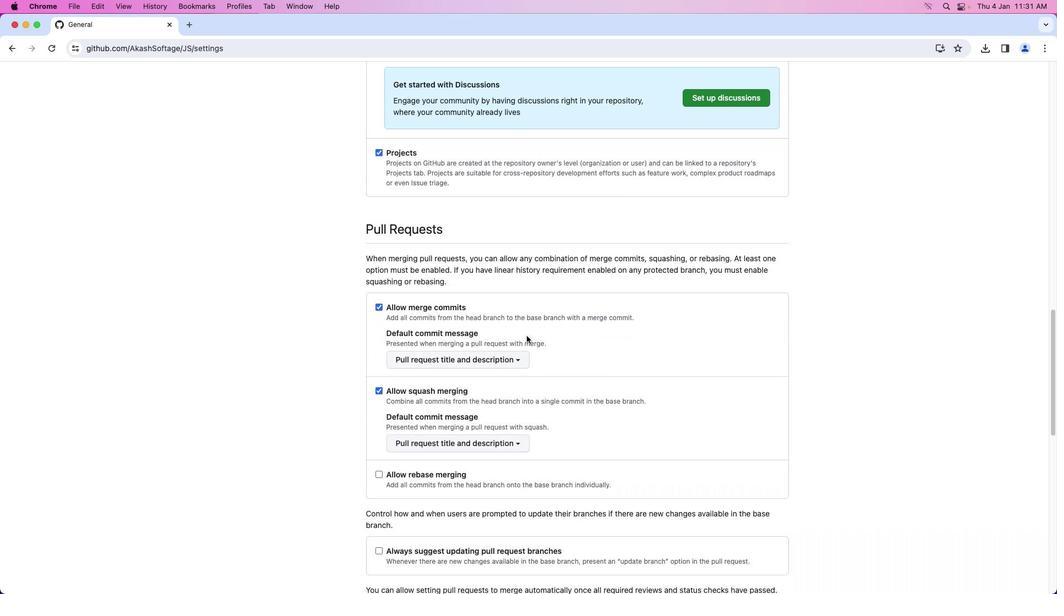 
Action: Mouse scrolled (526, 335) with delta (0, 0)
Screenshot: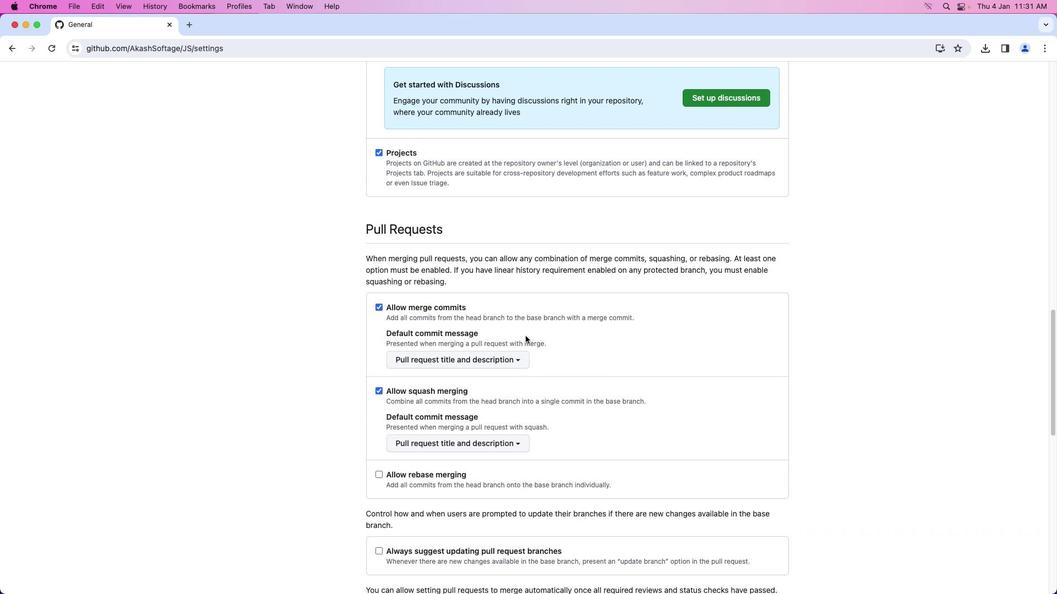 
Action: Mouse moved to (381, 475)
Screenshot: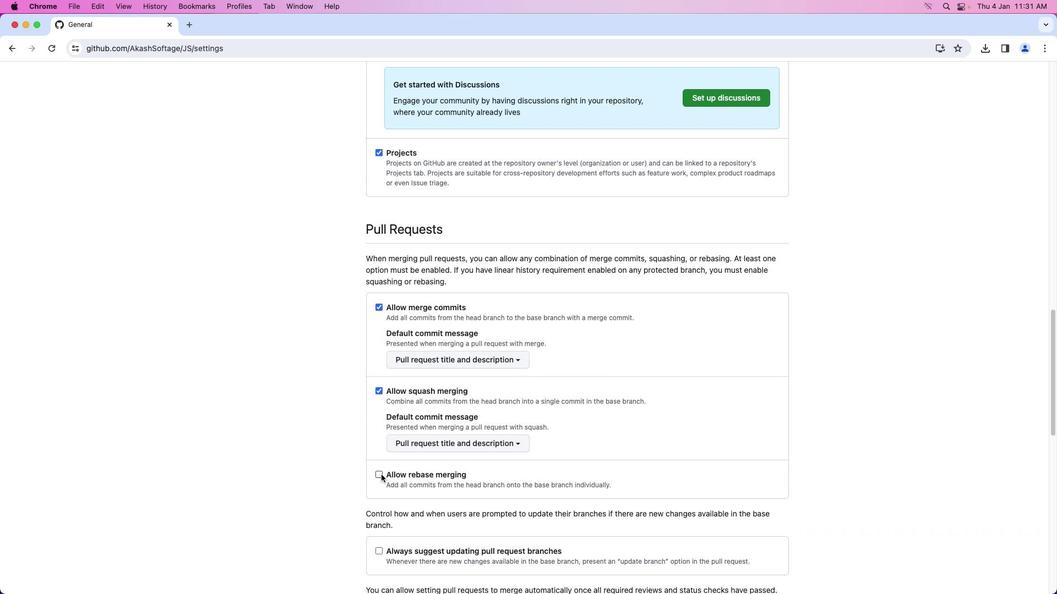 
Action: Mouse pressed left at (381, 475)
Screenshot: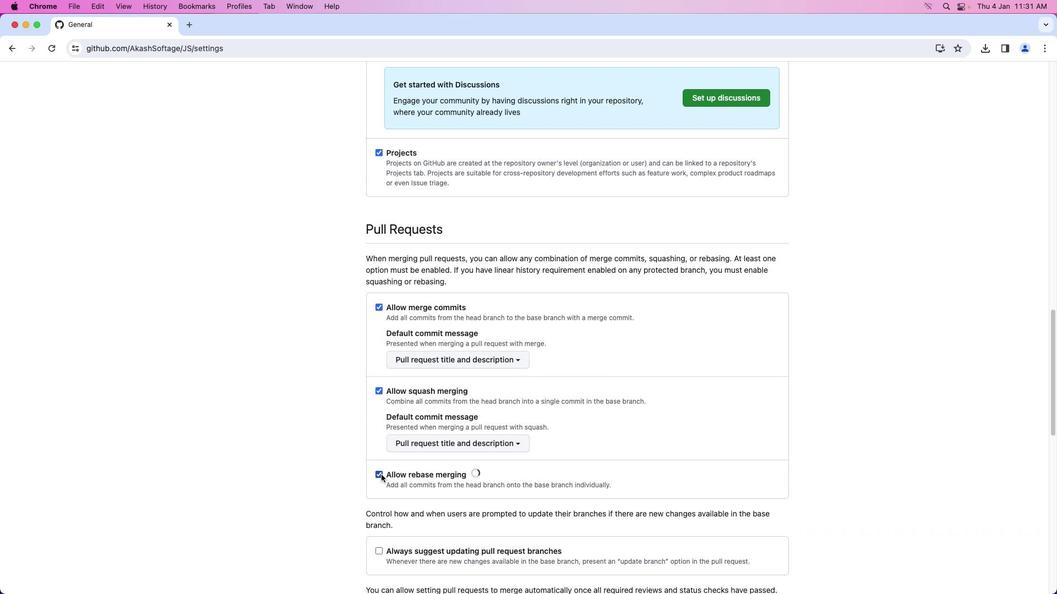
Action: Mouse moved to (796, 439)
Screenshot: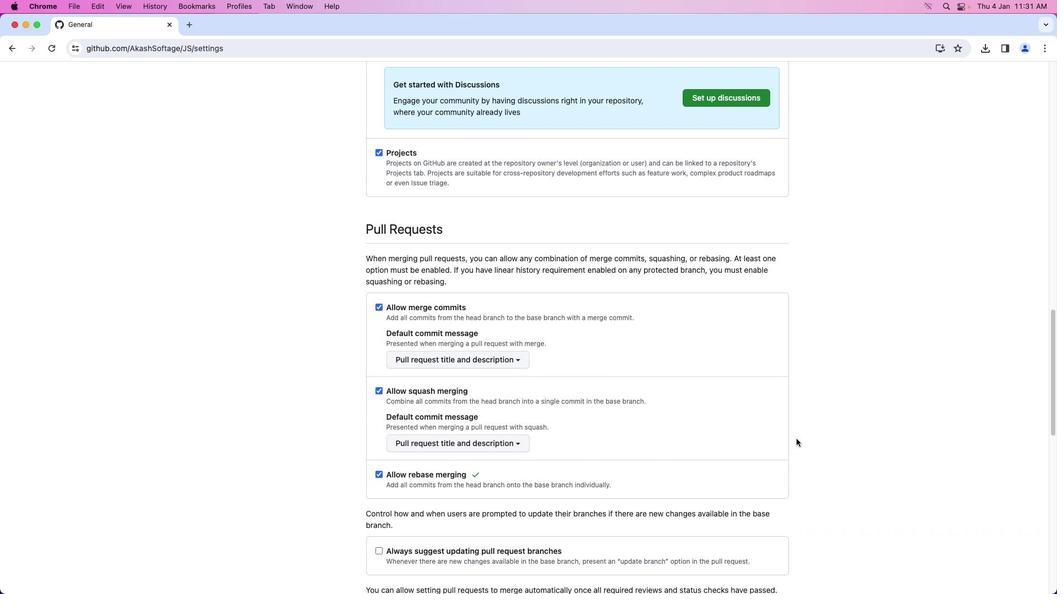 
